 Task: Look for space in Noda, Japan from 12th  July, 2023 to 15th July, 2023 for 3 adults in price range Rs.12000 to Rs.16000. Place can be entire place with 2 bedrooms having 3 beds and 1 bathroom. Property type can be house, flat, guest house. Booking option can be shelf check-in. Required host language is English.
Action: Mouse moved to (461, 103)
Screenshot: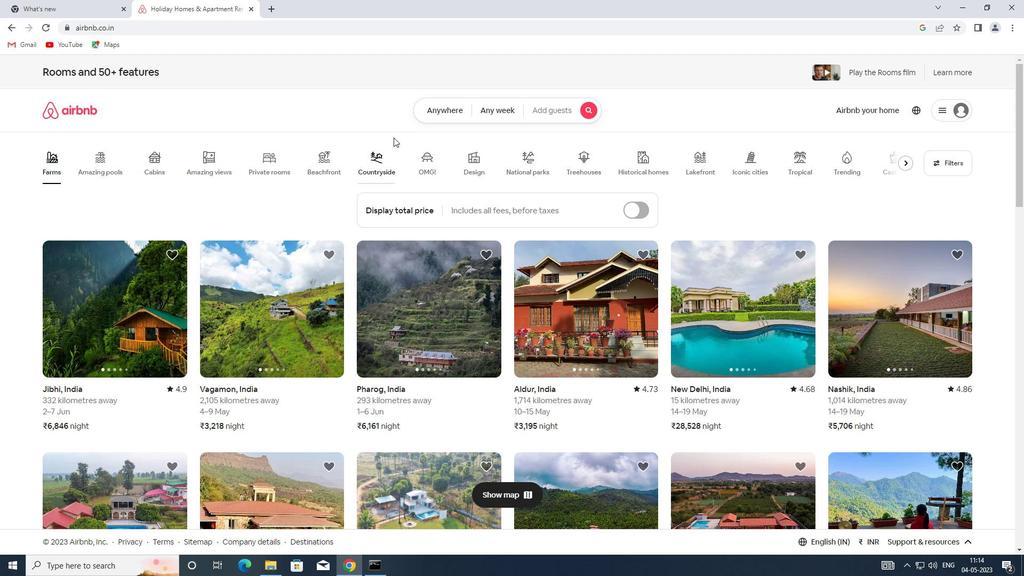 
Action: Mouse pressed left at (461, 103)
Screenshot: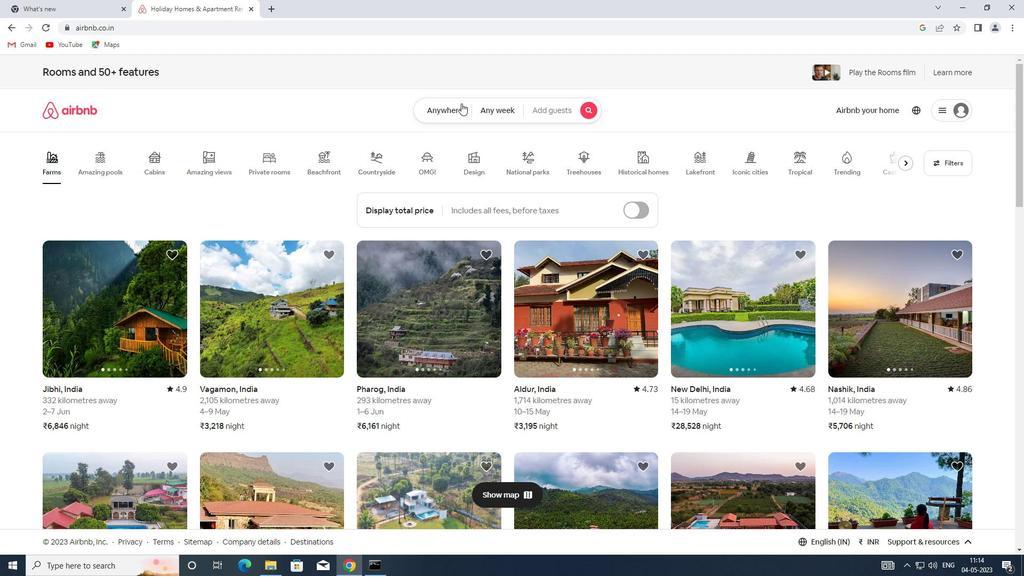 
Action: Mouse moved to (412, 153)
Screenshot: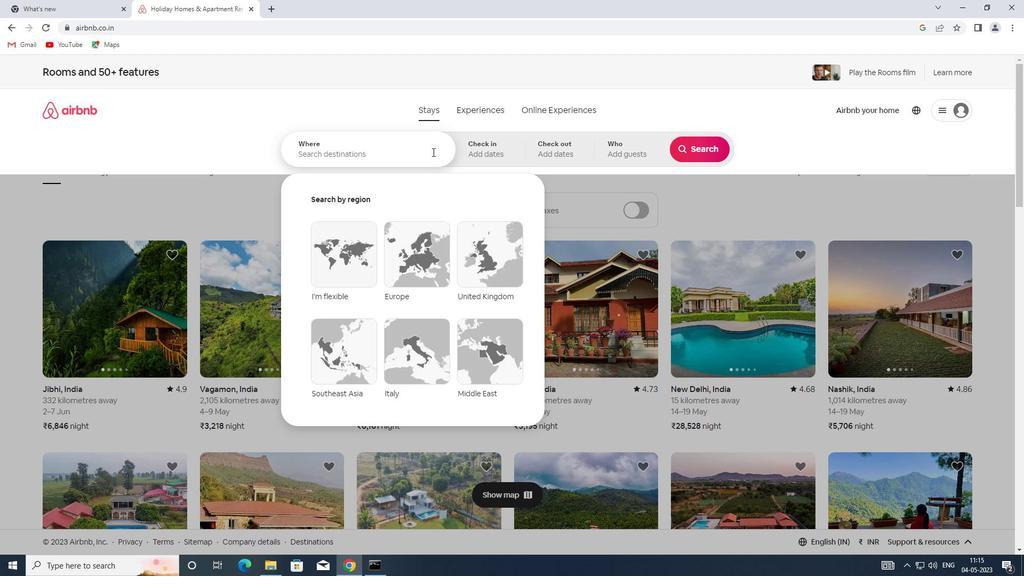 
Action: Mouse pressed left at (412, 153)
Screenshot: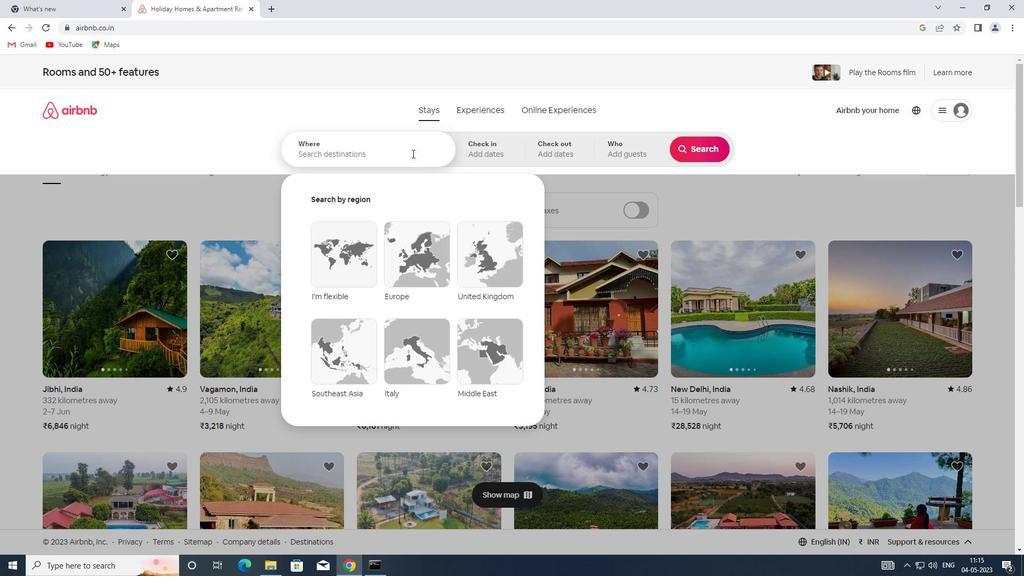 
Action: Key pressed <Key.shift><Key.shift>NODA,<Key.shift>K<Key.backspace><Key.shift>JAPAN
Screenshot: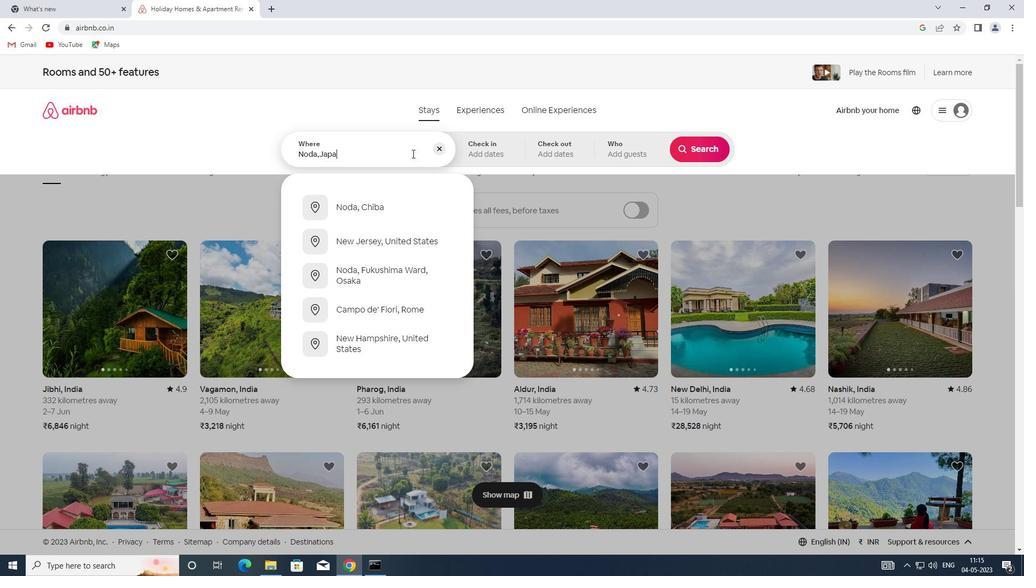 
Action: Mouse moved to (490, 147)
Screenshot: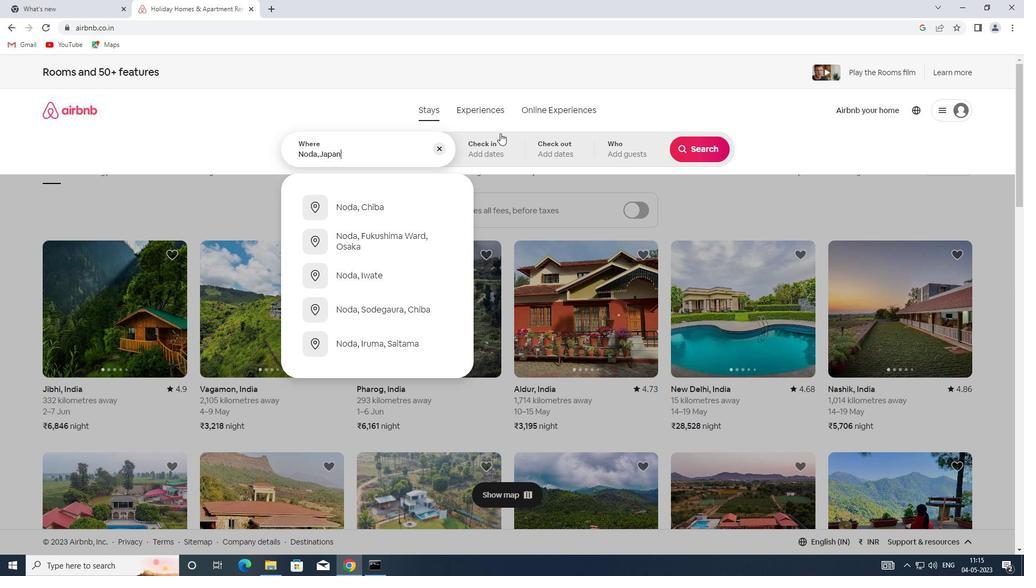 
Action: Mouse pressed left at (490, 147)
Screenshot: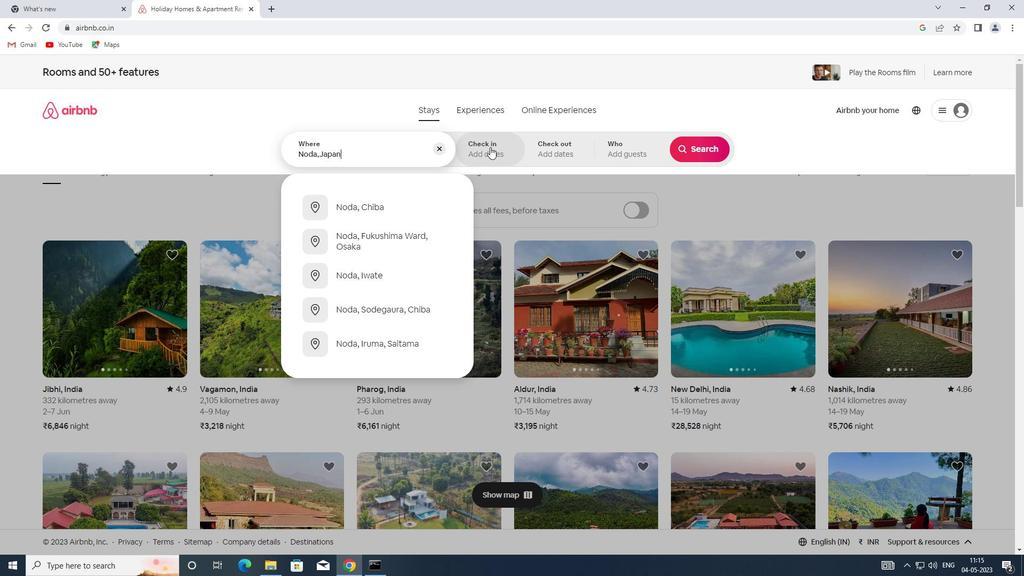 
Action: Mouse moved to (694, 228)
Screenshot: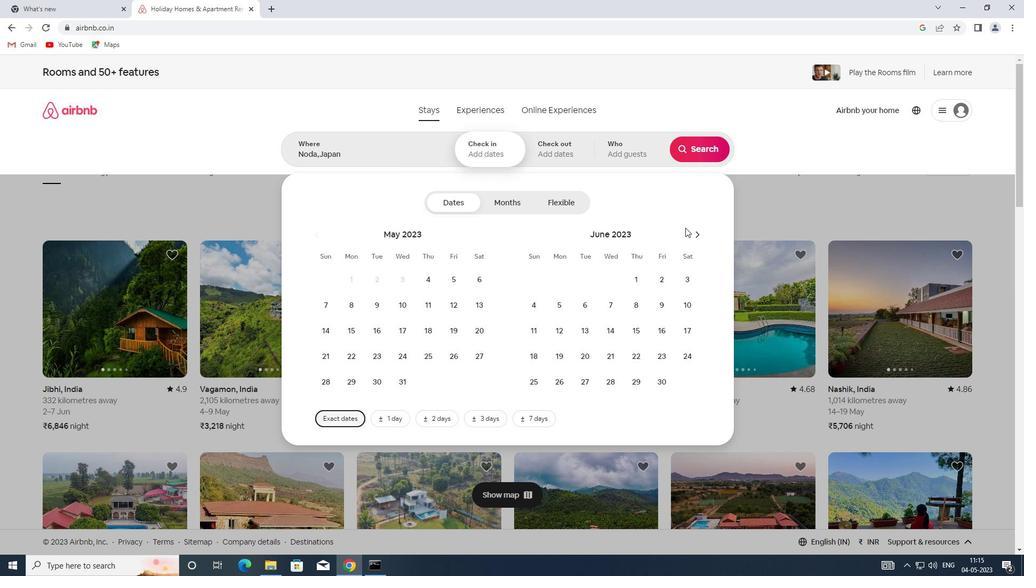 
Action: Mouse pressed left at (694, 228)
Screenshot: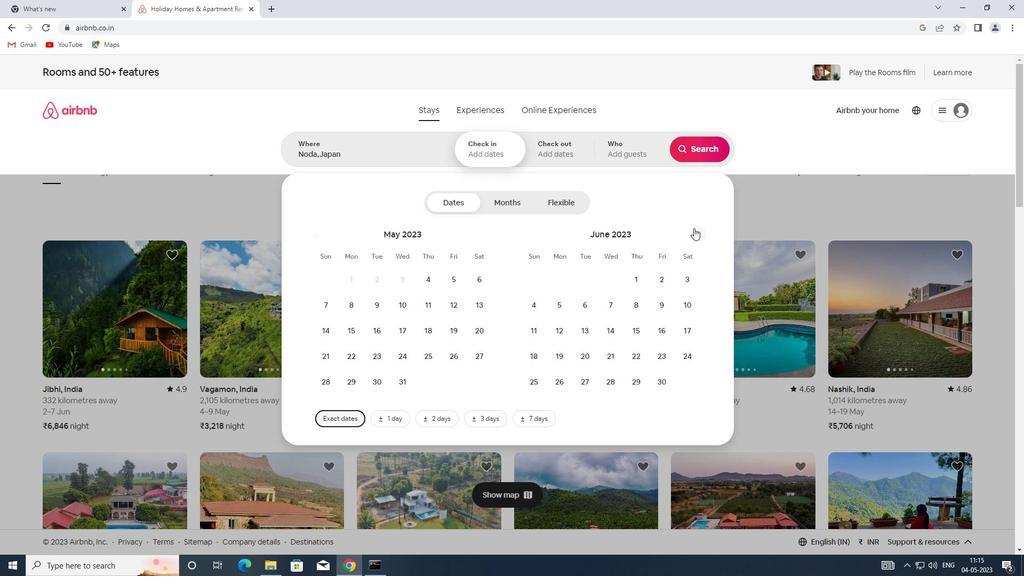 
Action: Mouse moved to (613, 324)
Screenshot: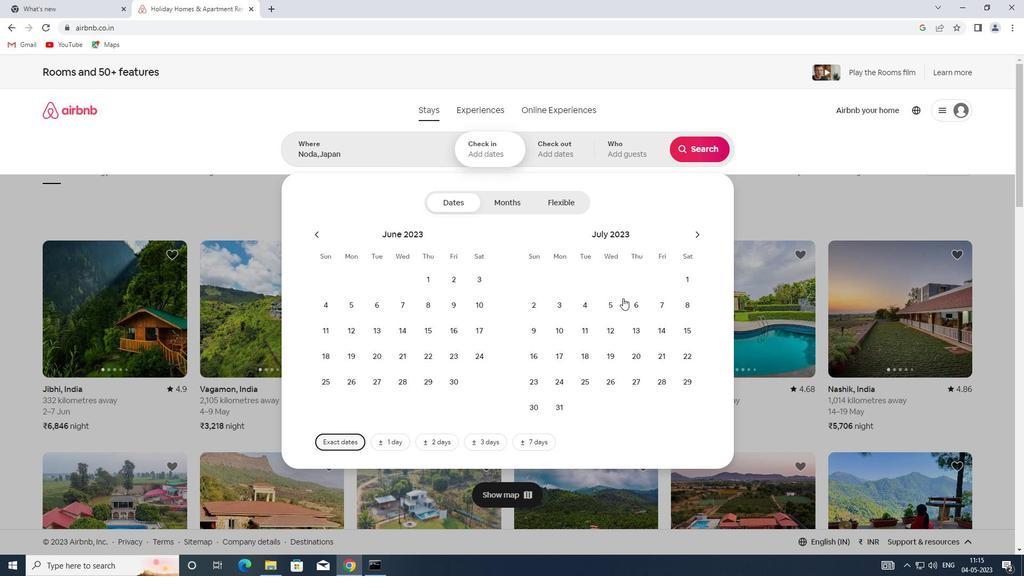 
Action: Mouse pressed left at (613, 324)
Screenshot: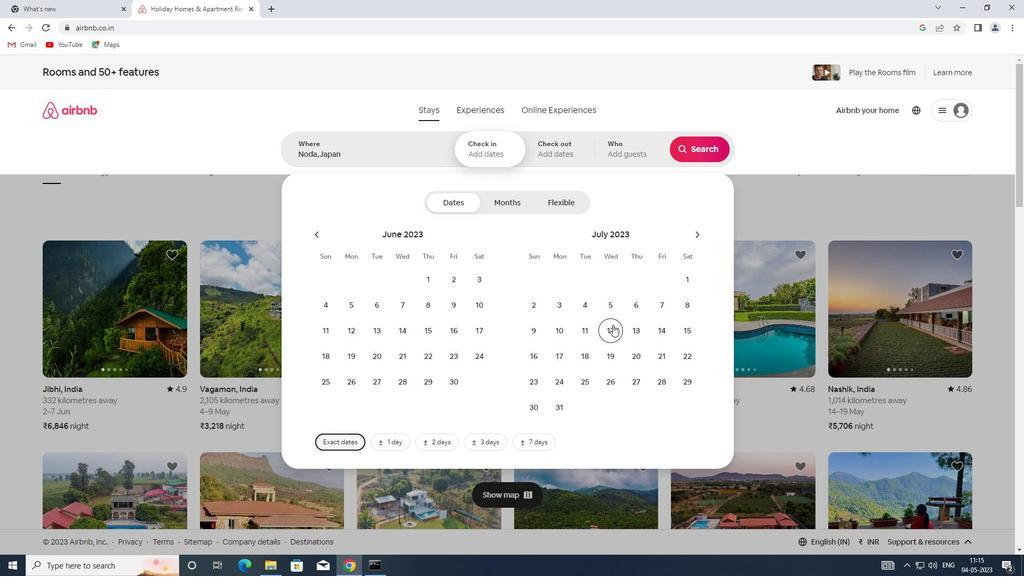 
Action: Mouse moved to (695, 333)
Screenshot: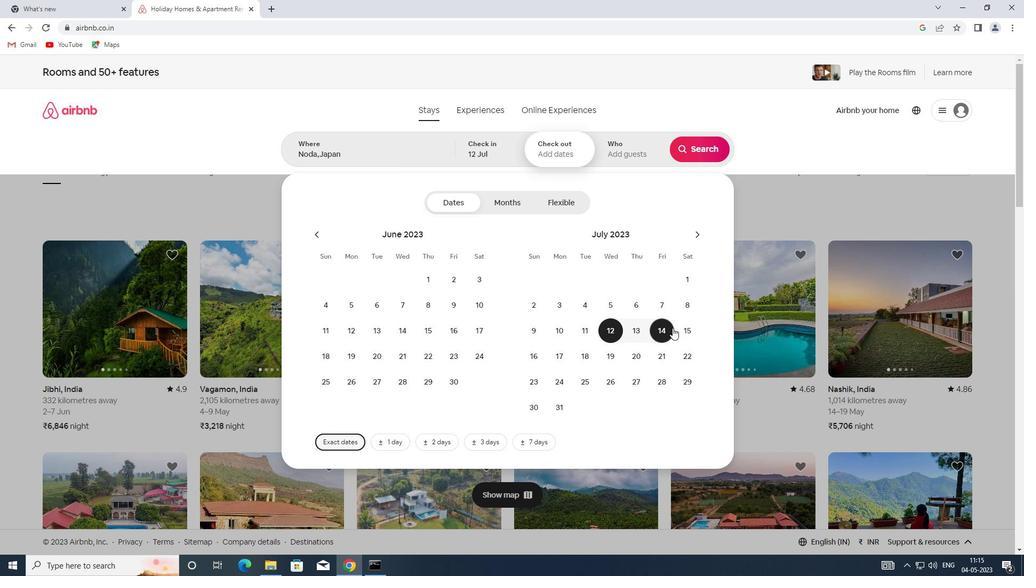 
Action: Mouse pressed left at (695, 333)
Screenshot: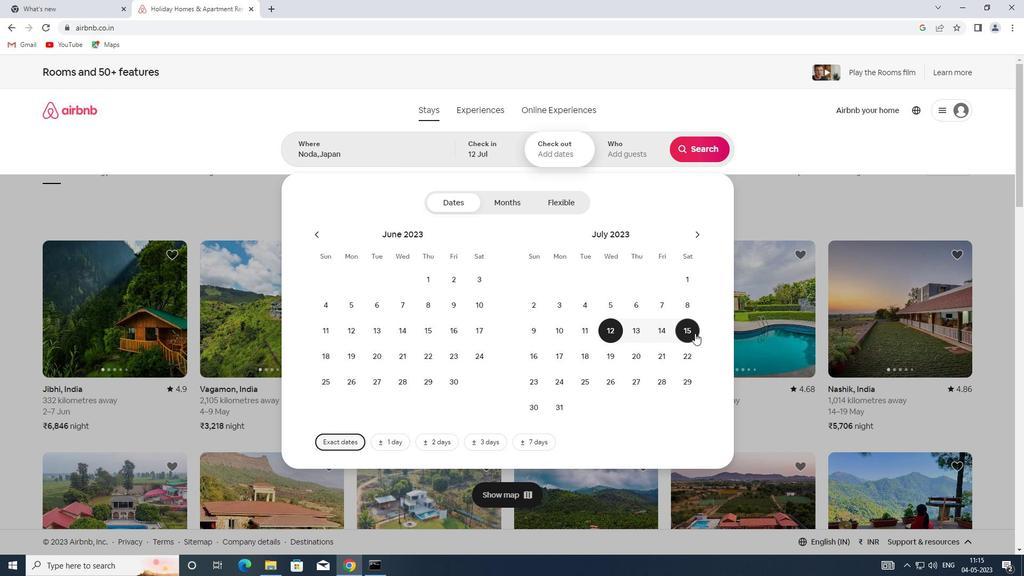 
Action: Mouse moved to (637, 152)
Screenshot: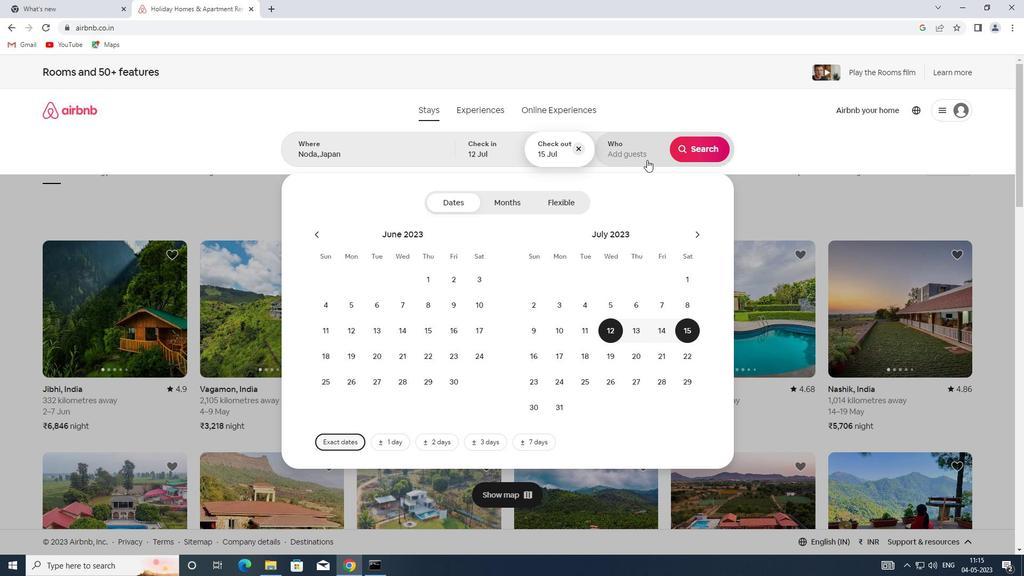 
Action: Mouse pressed left at (637, 152)
Screenshot: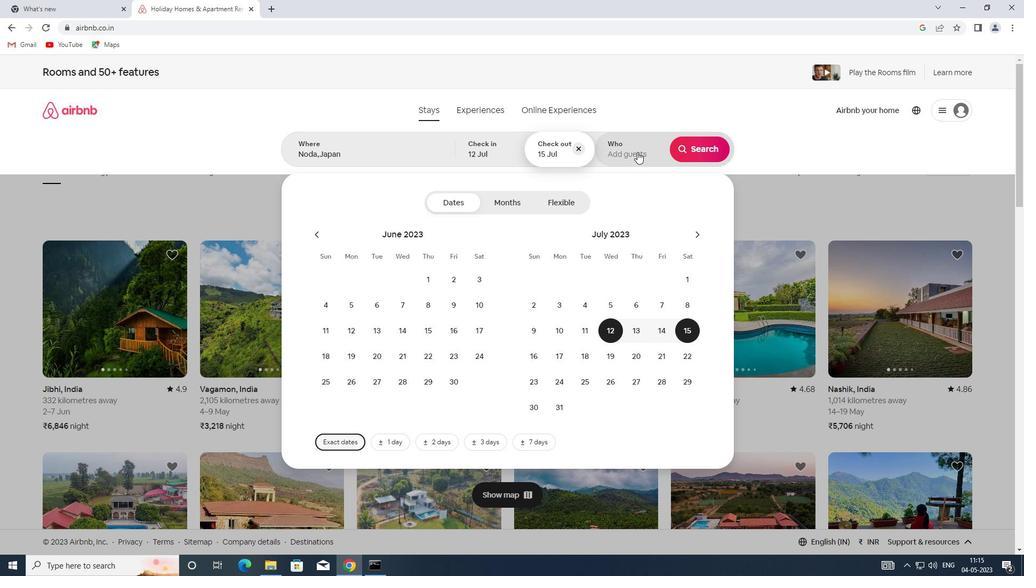 
Action: Mouse moved to (702, 205)
Screenshot: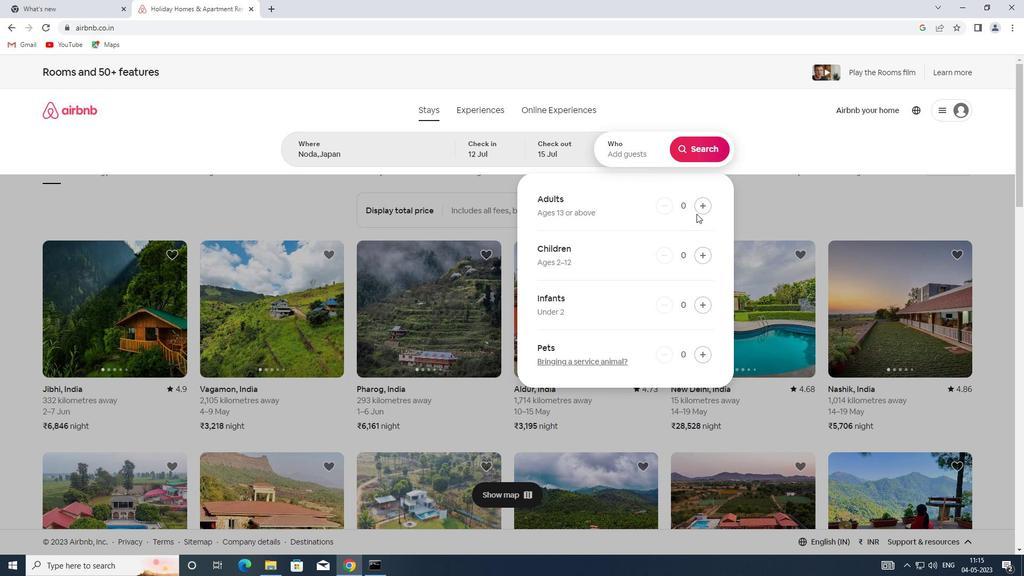 
Action: Mouse pressed left at (702, 205)
Screenshot: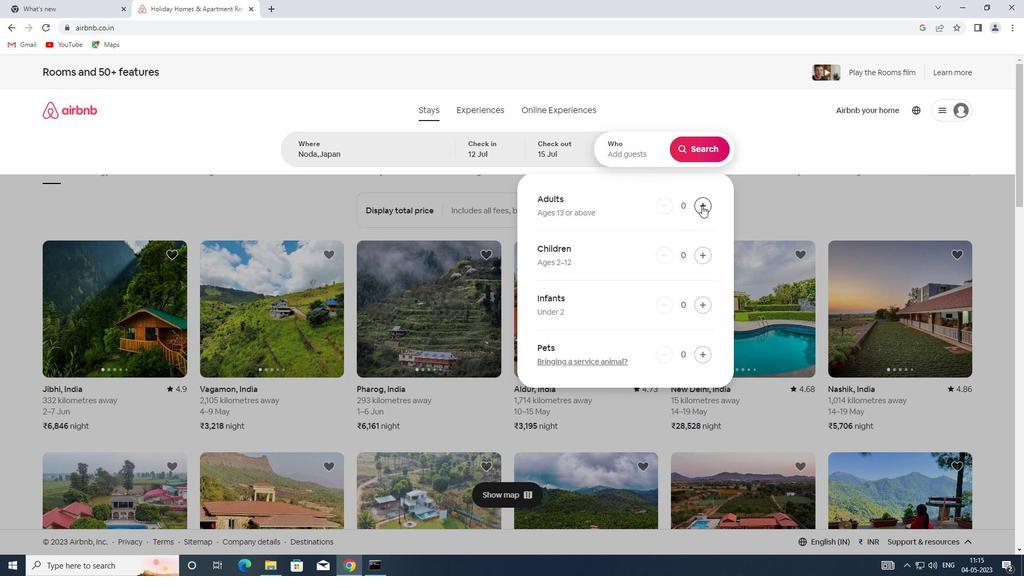 
Action: Mouse pressed left at (702, 205)
Screenshot: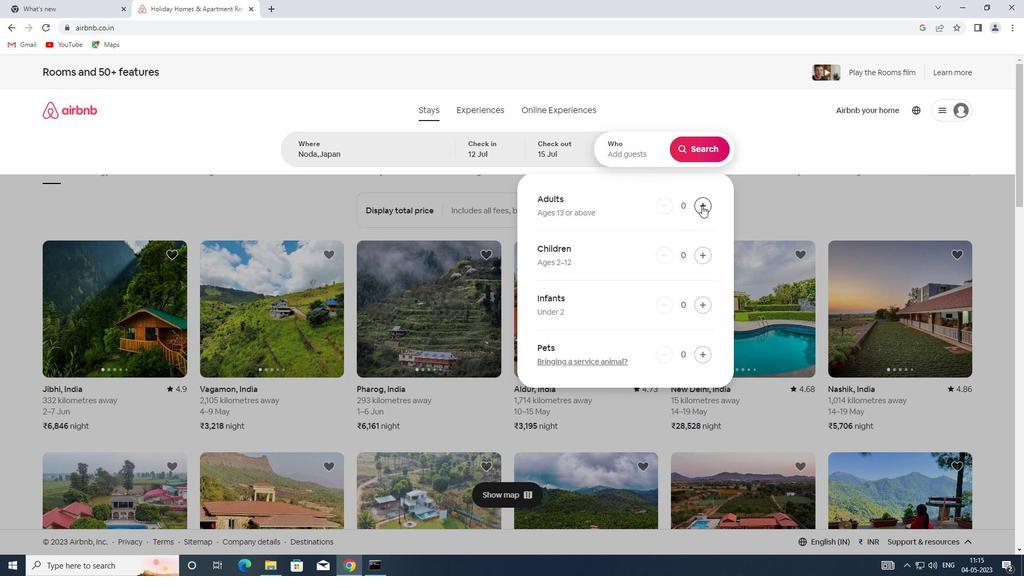 
Action: Mouse pressed left at (702, 205)
Screenshot: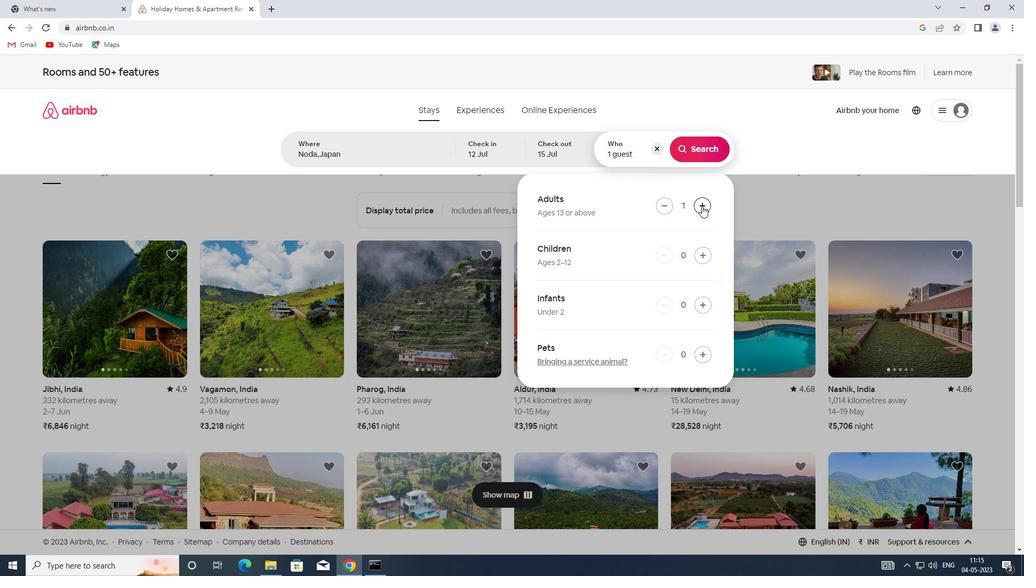 
Action: Mouse moved to (704, 148)
Screenshot: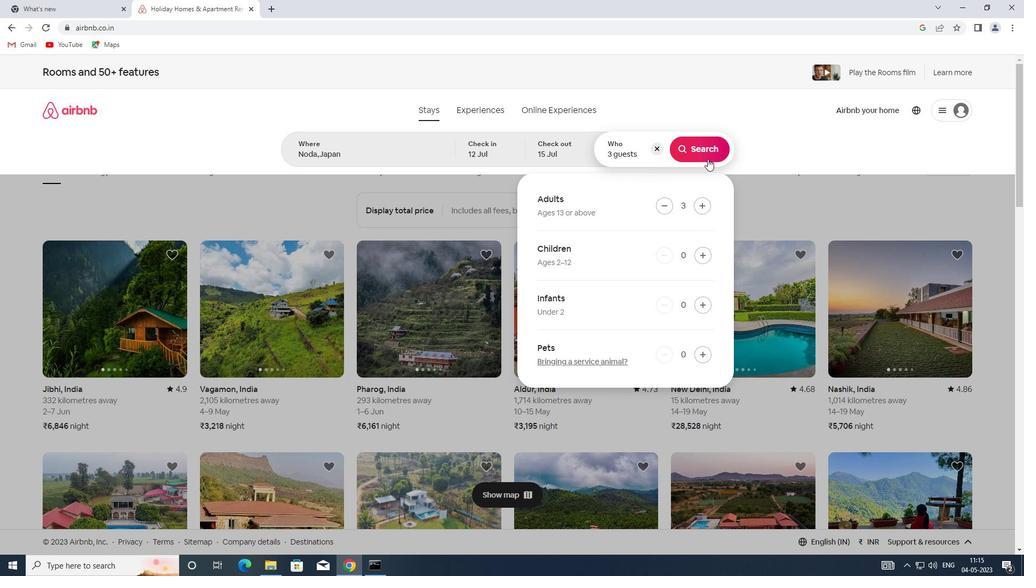 
Action: Mouse pressed left at (704, 148)
Screenshot: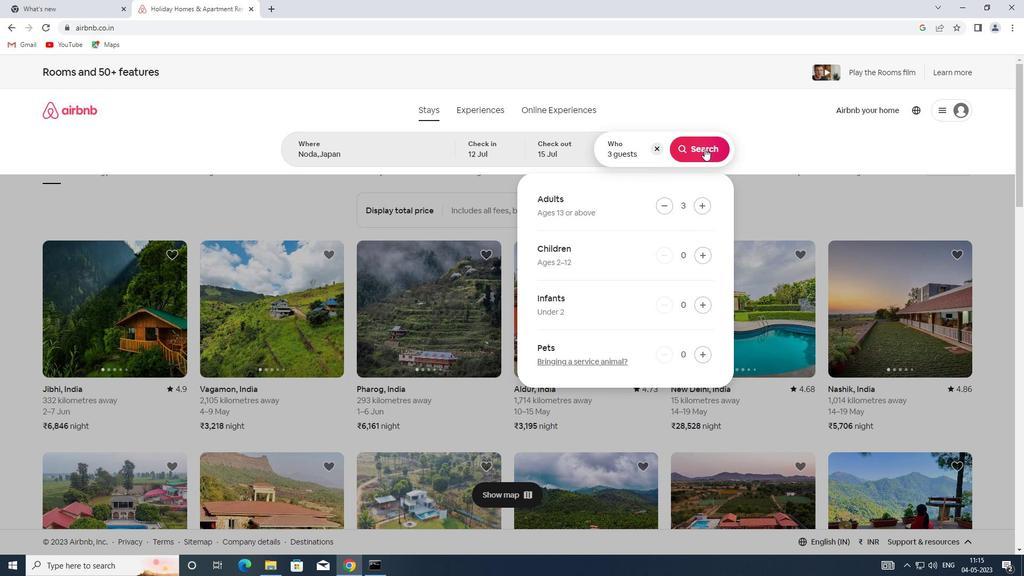 
Action: Mouse moved to (969, 123)
Screenshot: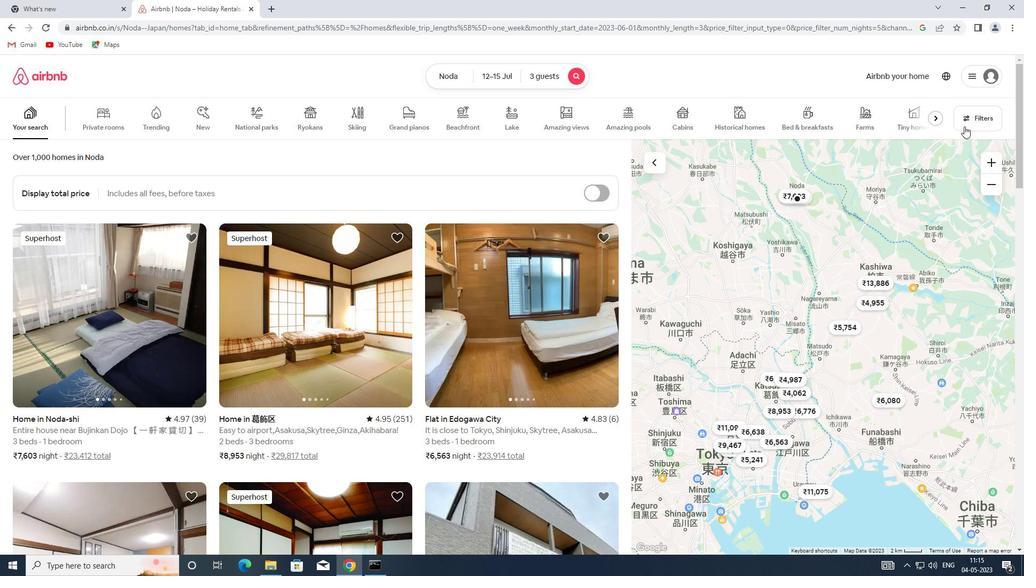 
Action: Mouse pressed left at (969, 123)
Screenshot: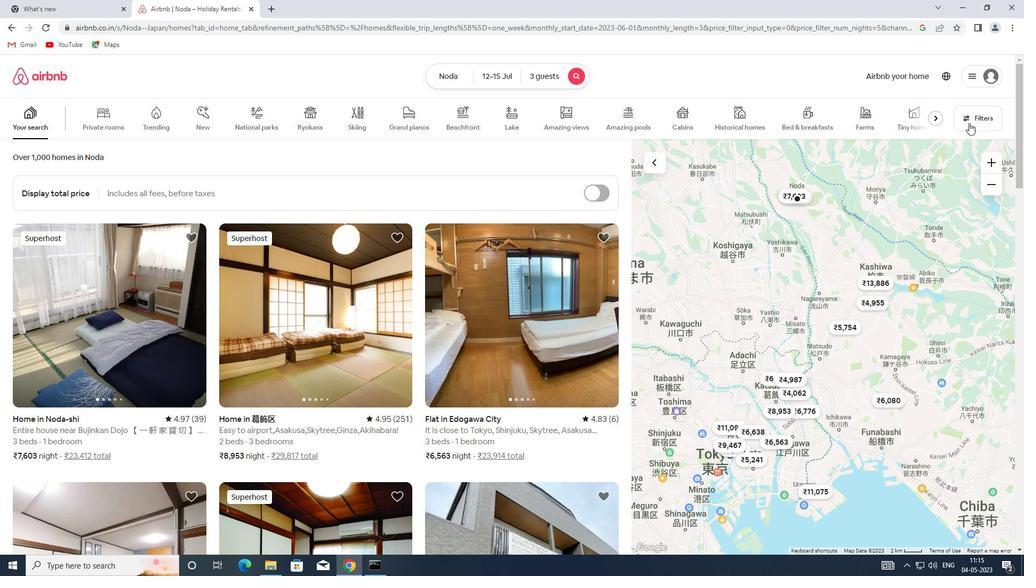 
Action: Mouse moved to (381, 255)
Screenshot: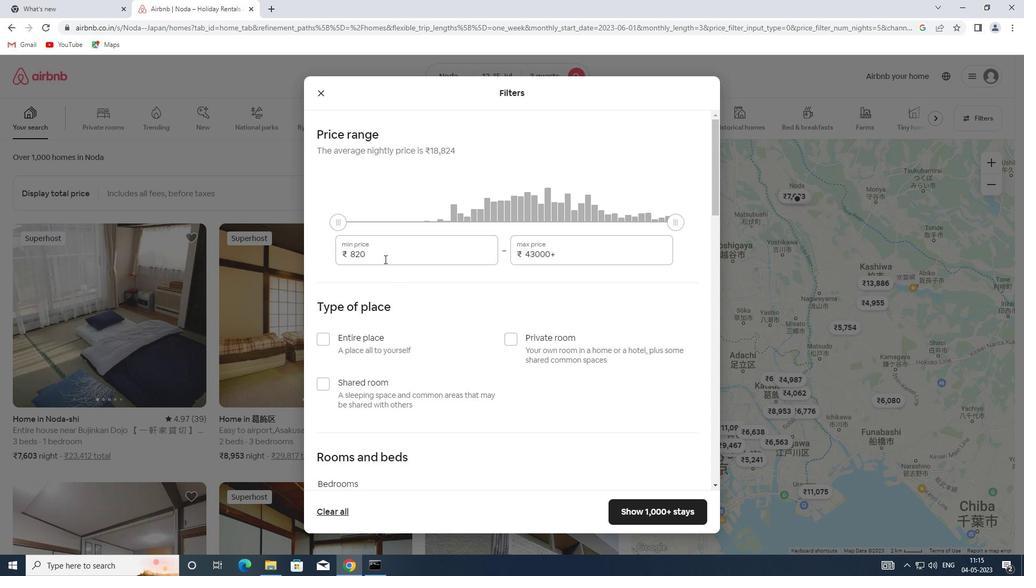 
Action: Mouse pressed left at (381, 255)
Screenshot: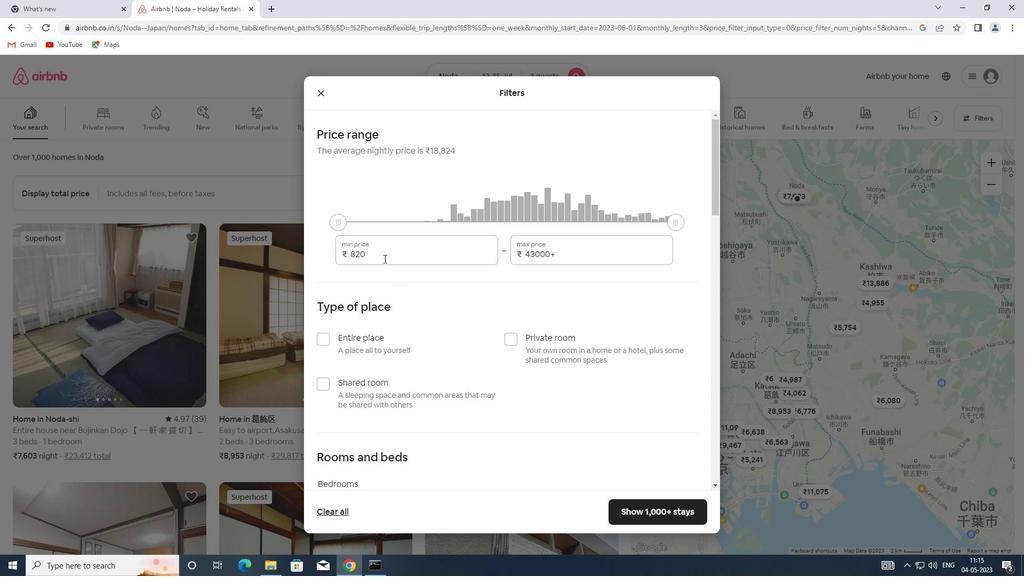 
Action: Mouse moved to (326, 254)
Screenshot: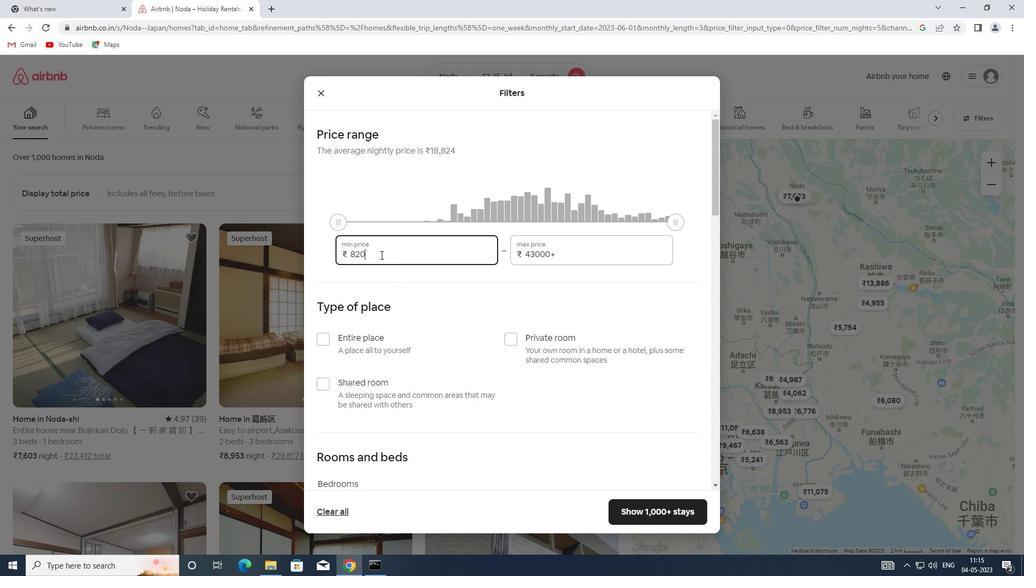 
Action: Key pressed 12000
Screenshot: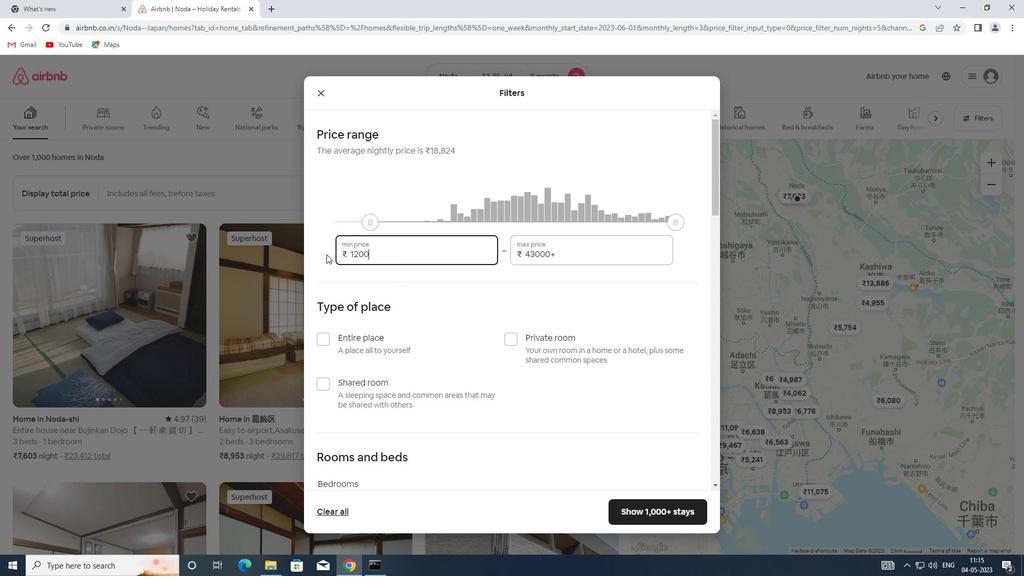 
Action: Mouse moved to (559, 252)
Screenshot: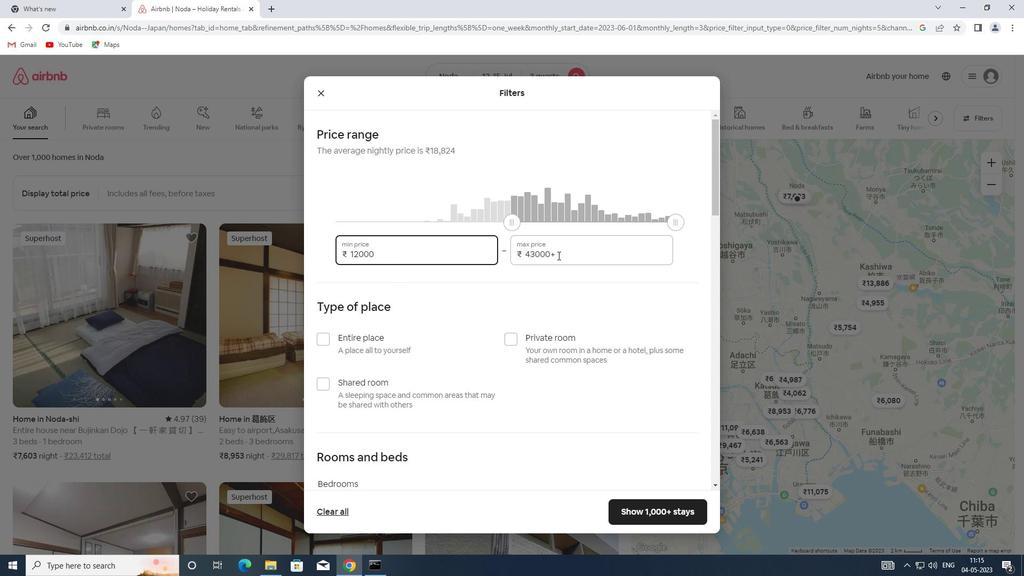 
Action: Mouse pressed left at (559, 252)
Screenshot: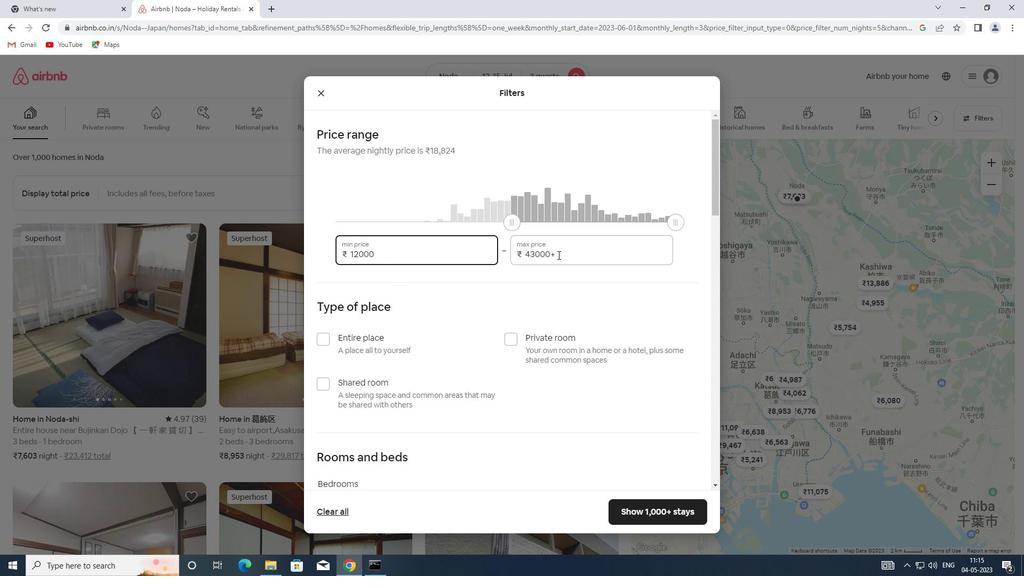 
Action: Mouse moved to (493, 252)
Screenshot: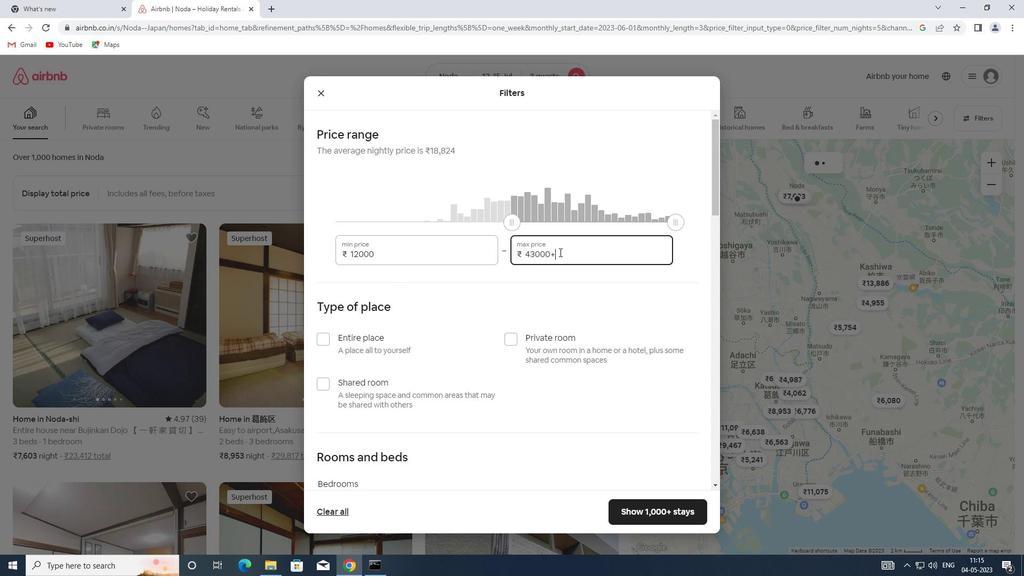 
Action: Key pressed 16000
Screenshot: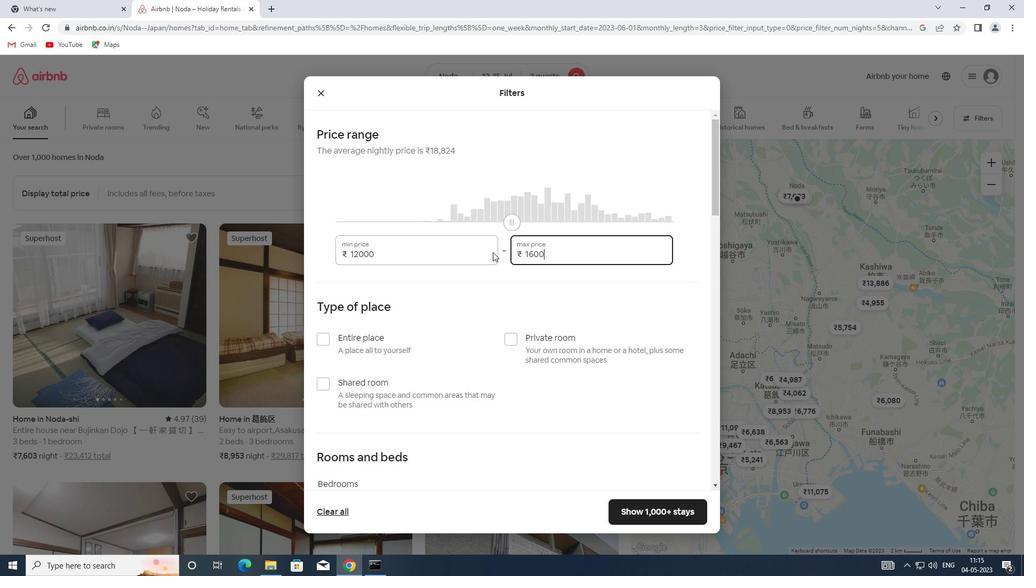 
Action: Mouse moved to (340, 345)
Screenshot: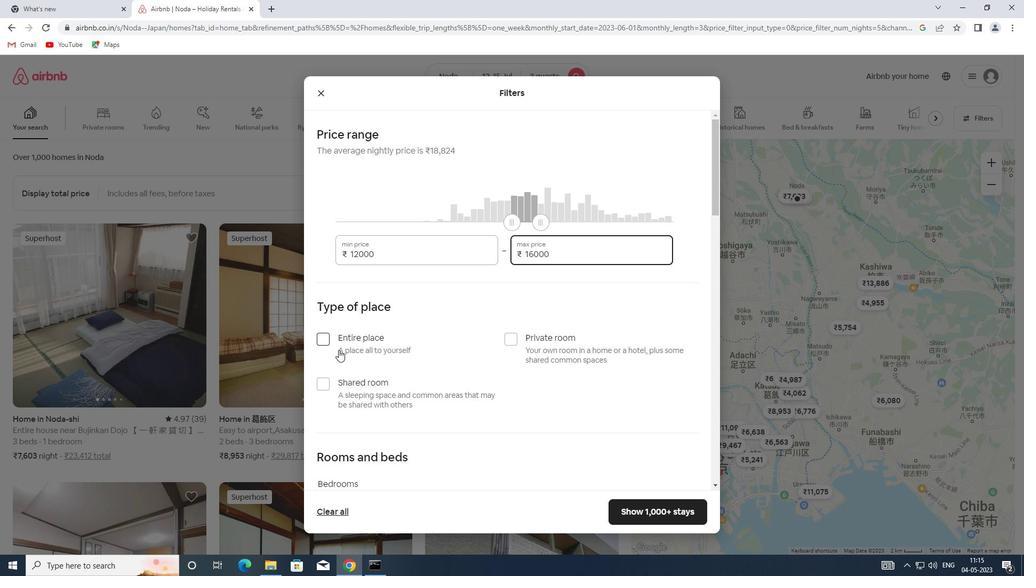 
Action: Mouse pressed left at (340, 345)
Screenshot: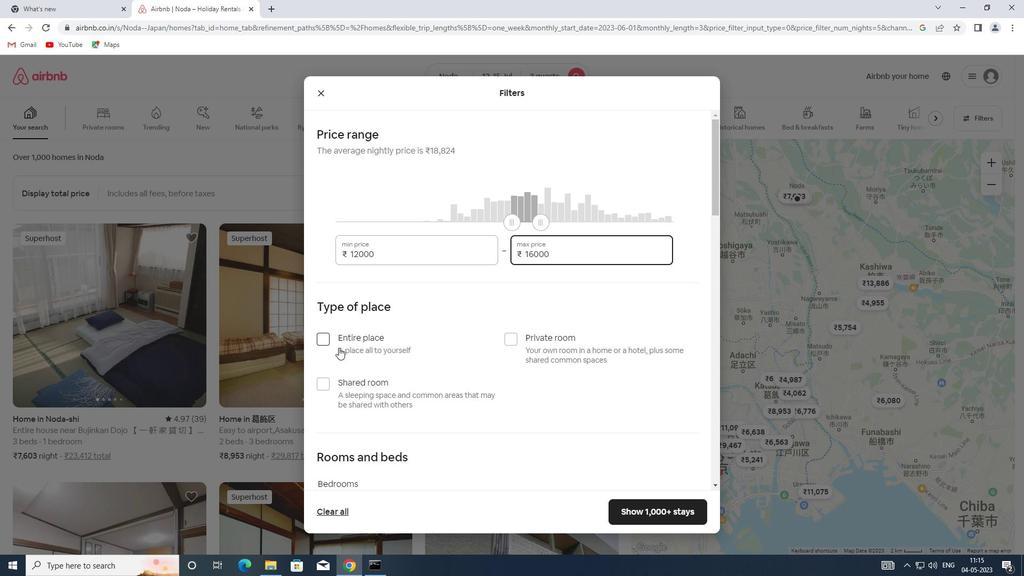 
Action: Mouse moved to (340, 345)
Screenshot: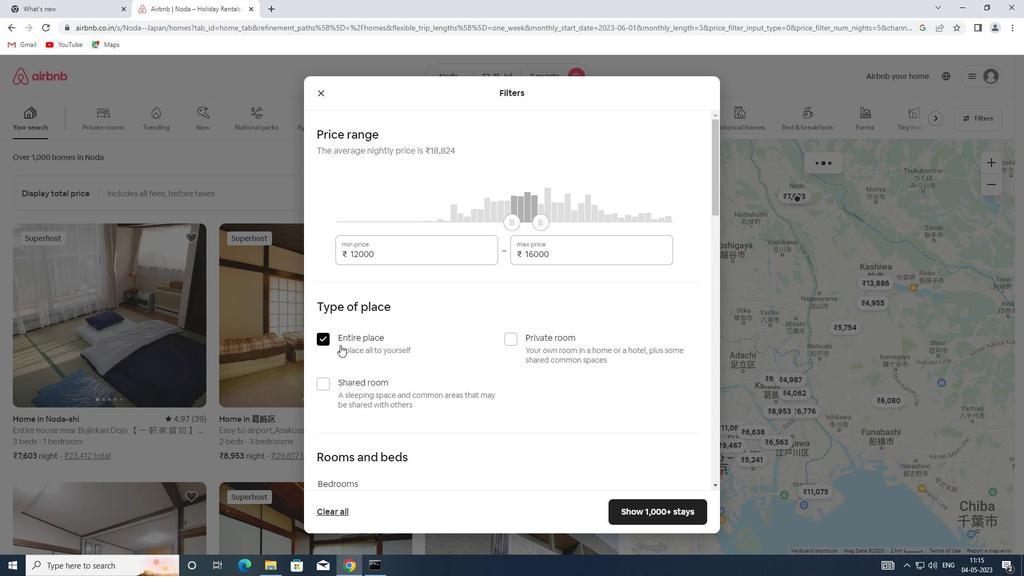 
Action: Mouse scrolled (340, 344) with delta (0, 0)
Screenshot: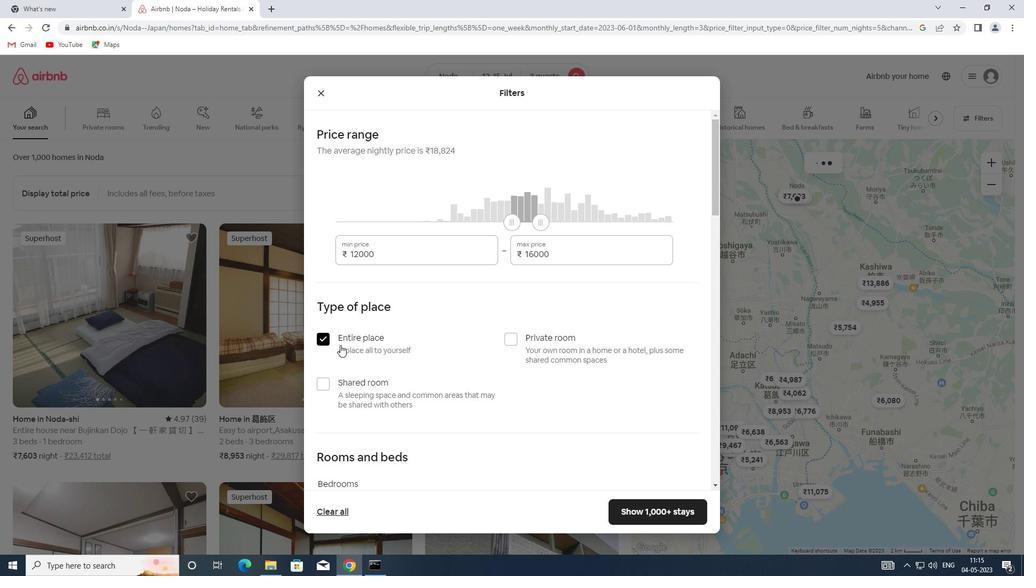 
Action: Mouse scrolled (340, 344) with delta (0, 0)
Screenshot: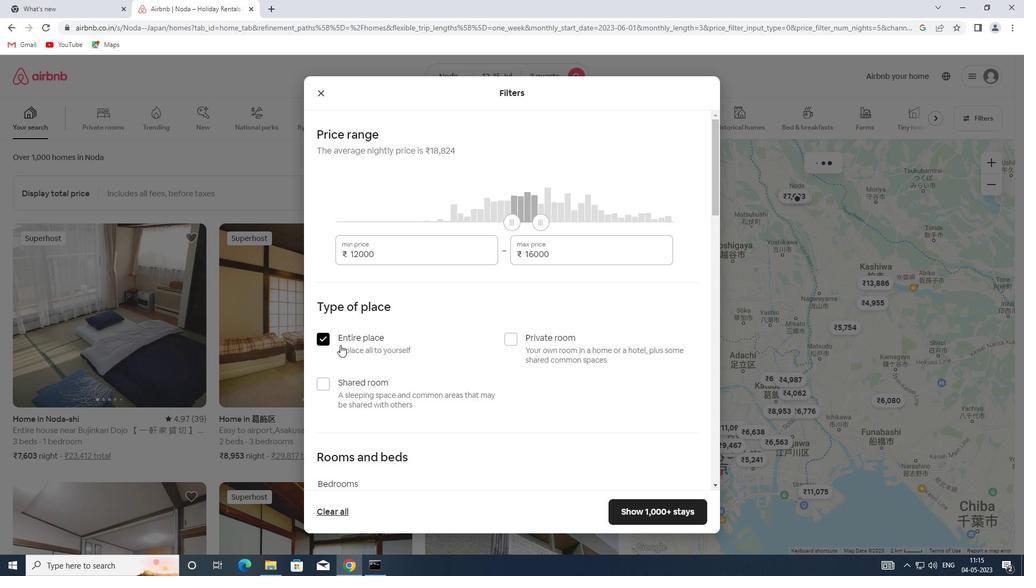 
Action: Mouse scrolled (340, 344) with delta (0, 0)
Screenshot: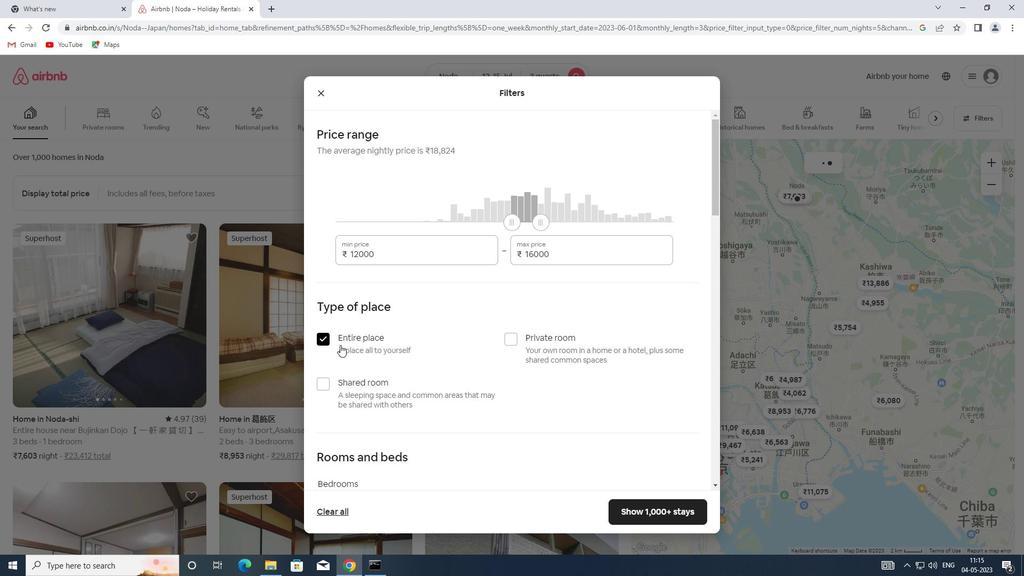 
Action: Mouse scrolled (340, 344) with delta (0, 0)
Screenshot: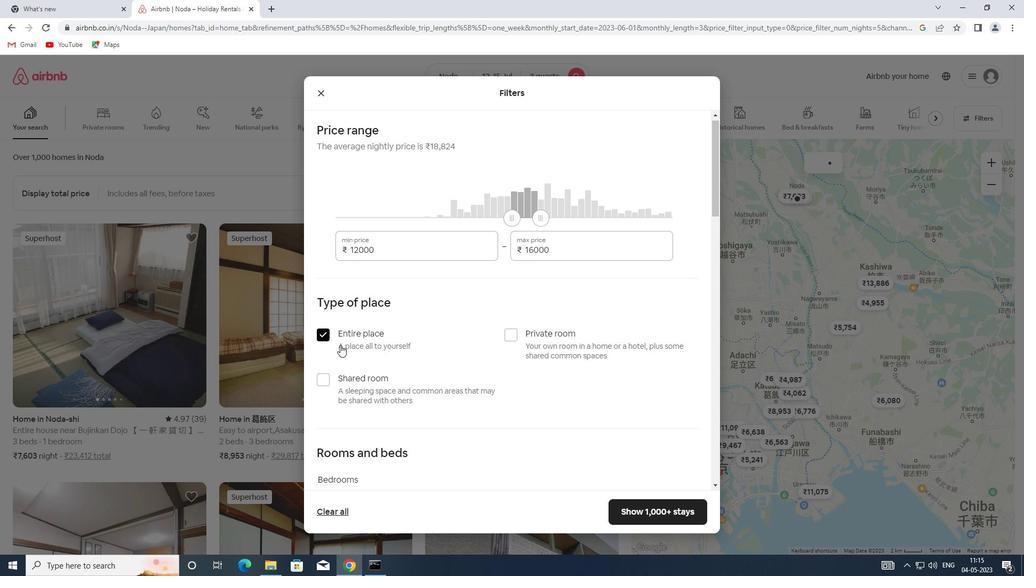 
Action: Mouse scrolled (340, 344) with delta (0, 0)
Screenshot: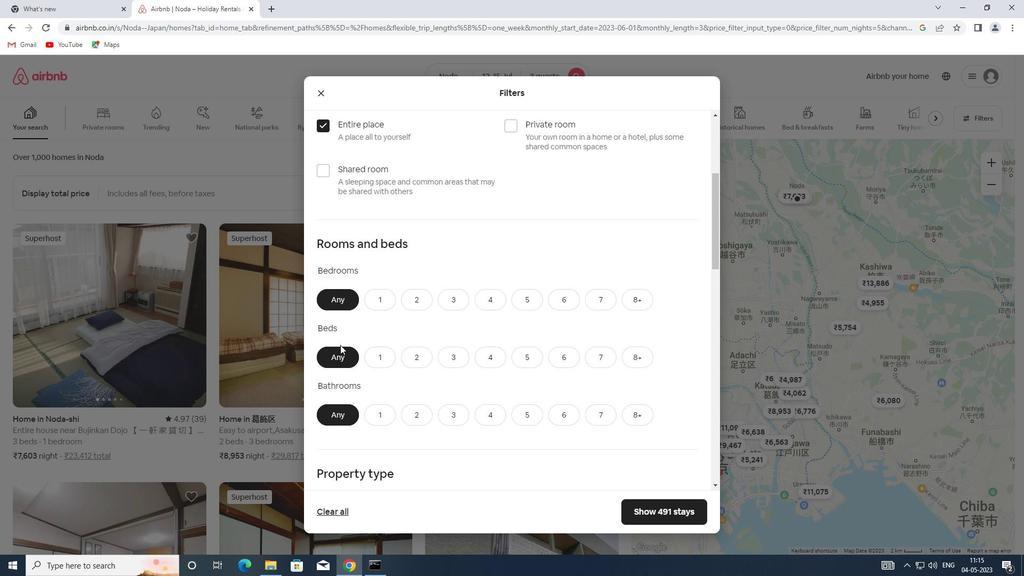 
Action: Mouse scrolled (340, 344) with delta (0, 0)
Screenshot: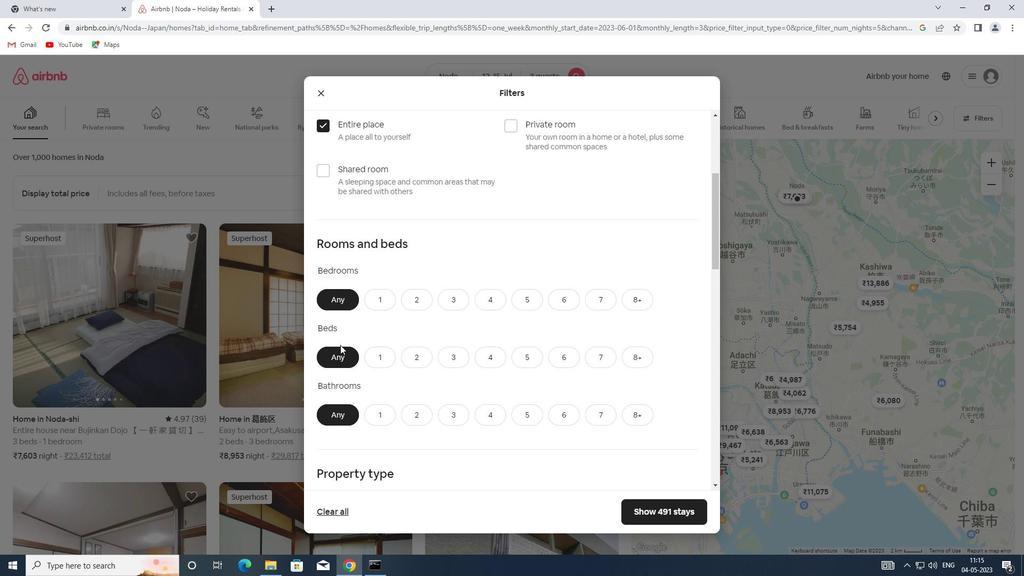 
Action: Mouse moved to (420, 193)
Screenshot: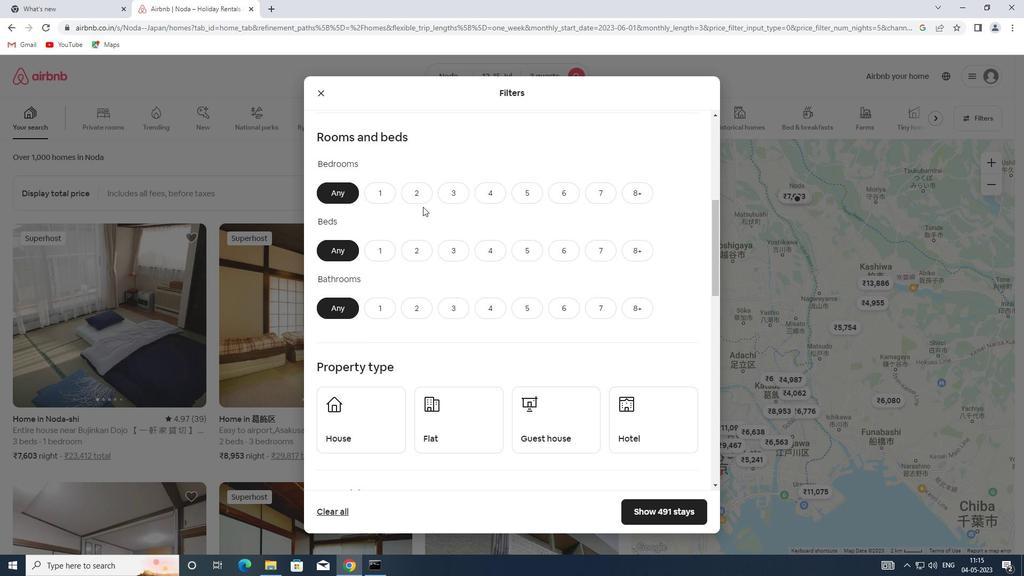 
Action: Mouse pressed left at (420, 193)
Screenshot: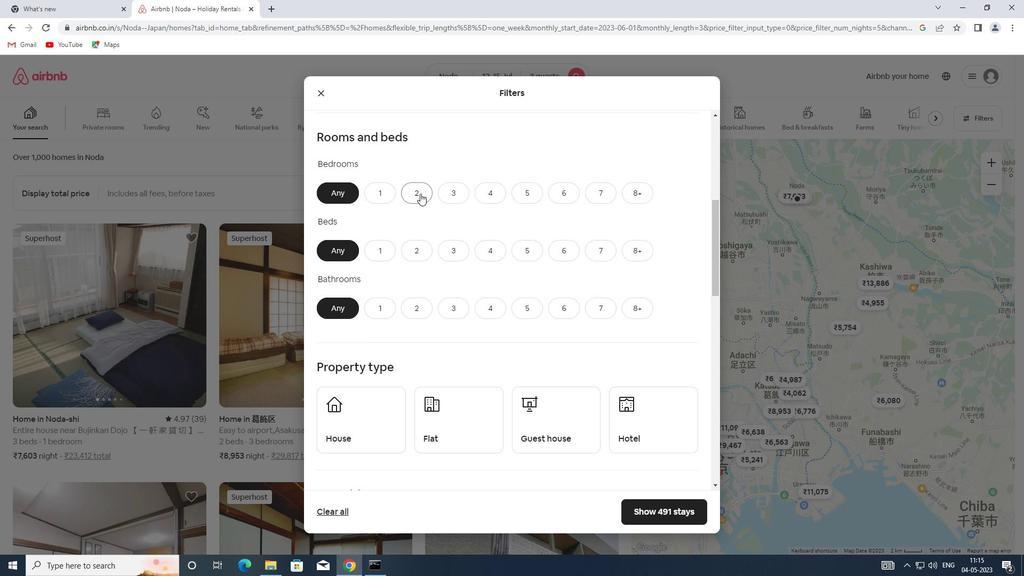 
Action: Mouse moved to (447, 254)
Screenshot: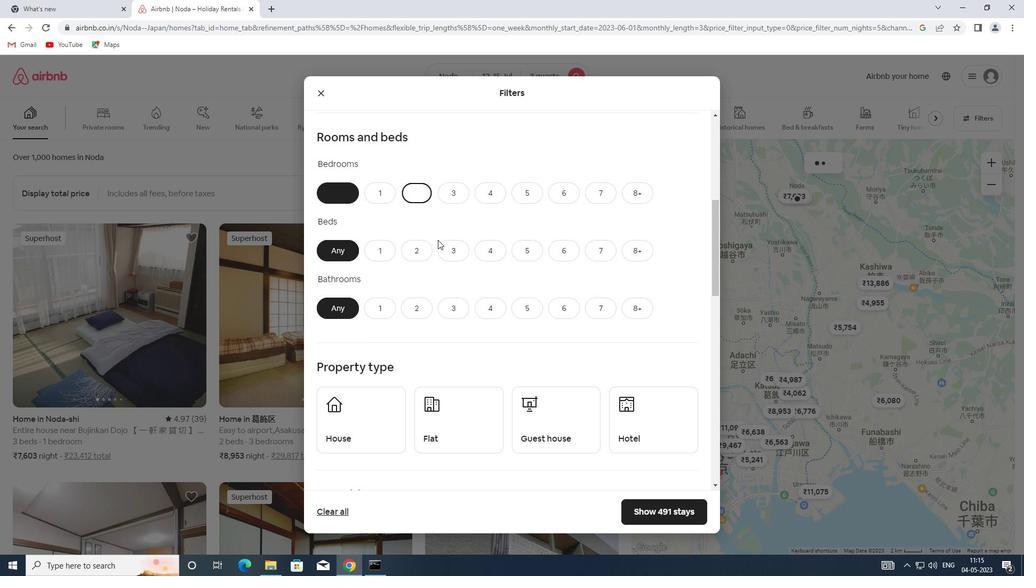 
Action: Mouse pressed left at (447, 254)
Screenshot: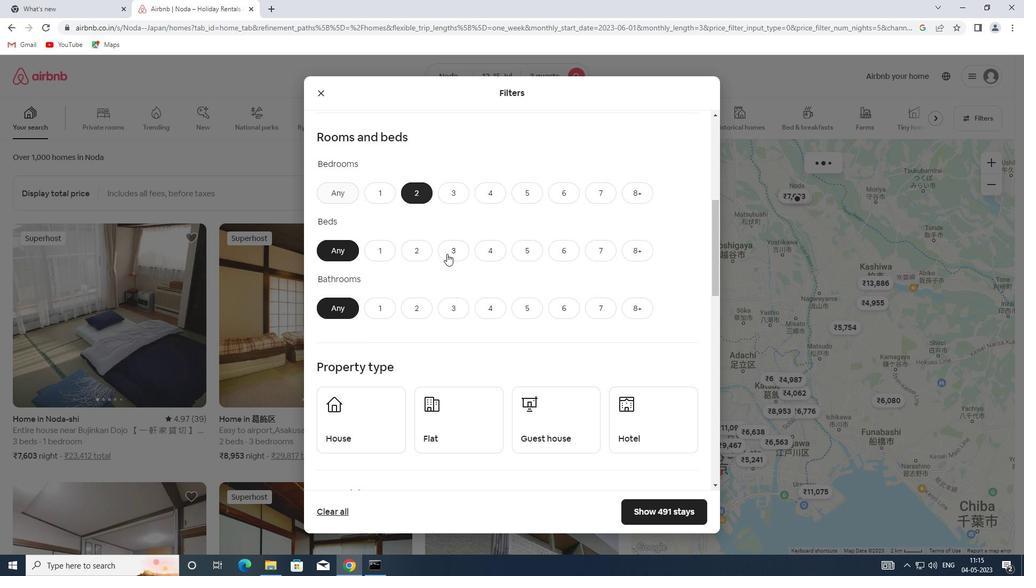 
Action: Mouse moved to (385, 311)
Screenshot: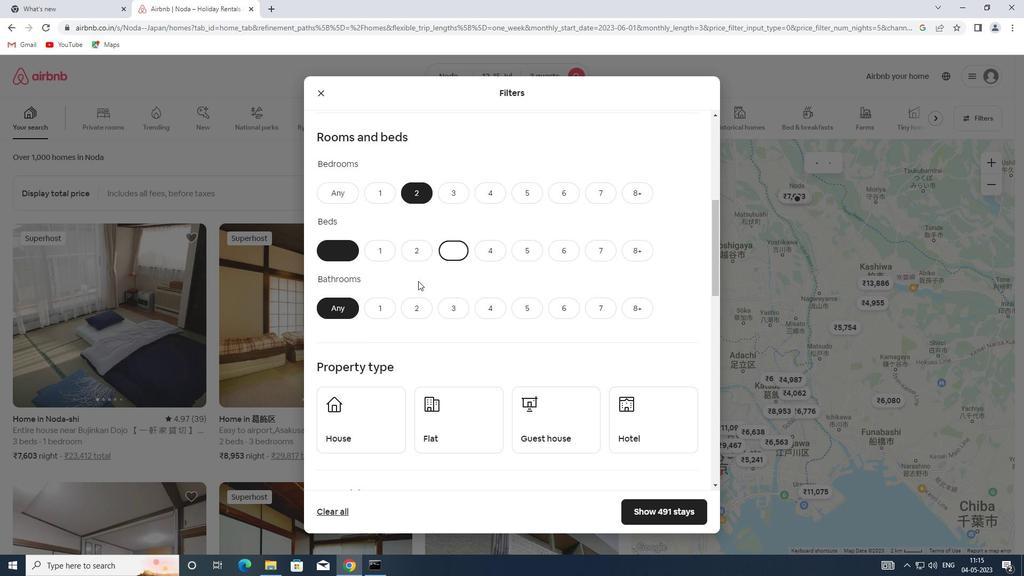 
Action: Mouse pressed left at (385, 311)
Screenshot: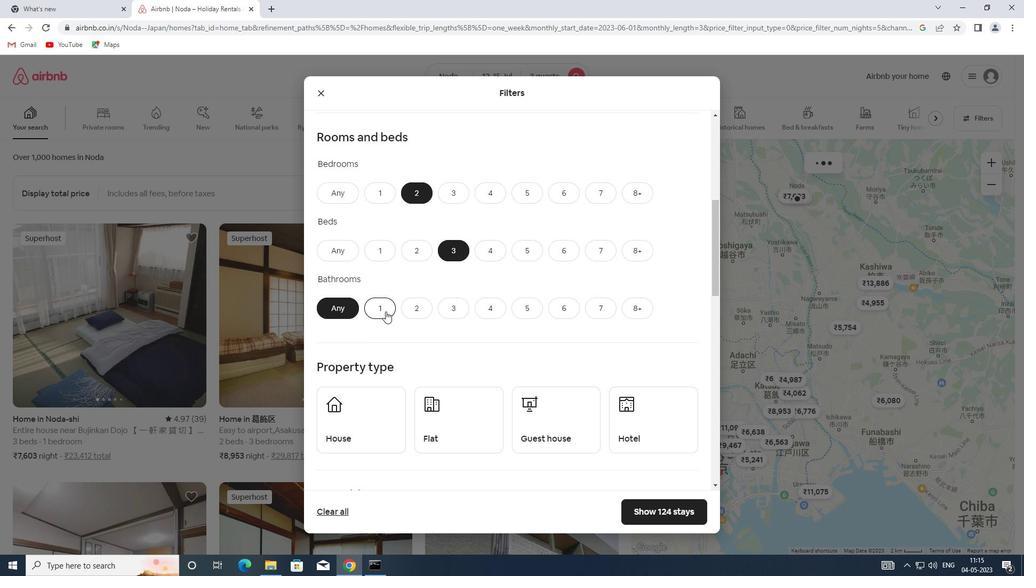 
Action: Mouse scrolled (385, 311) with delta (0, 0)
Screenshot: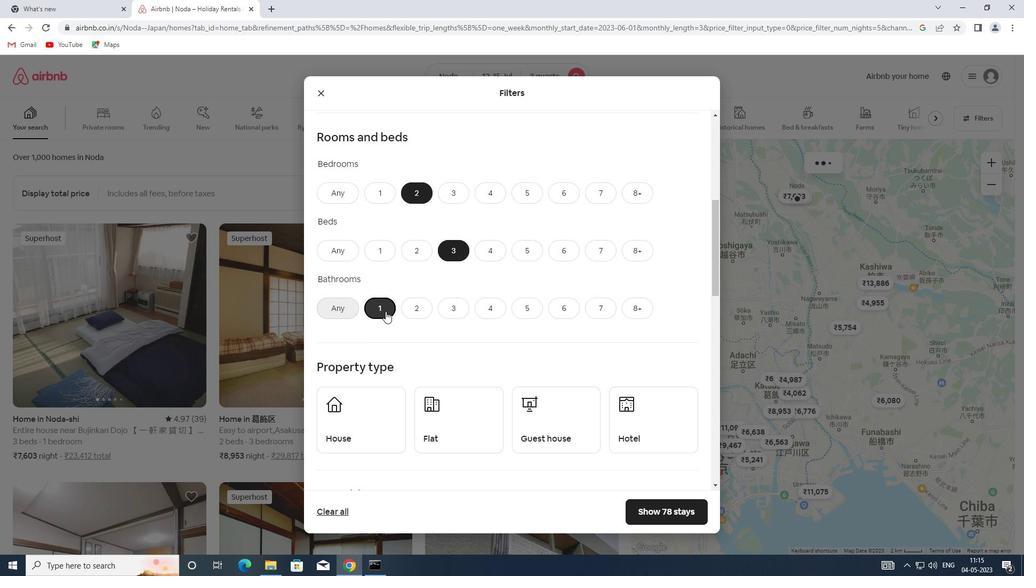 
Action: Mouse scrolled (385, 311) with delta (0, 0)
Screenshot: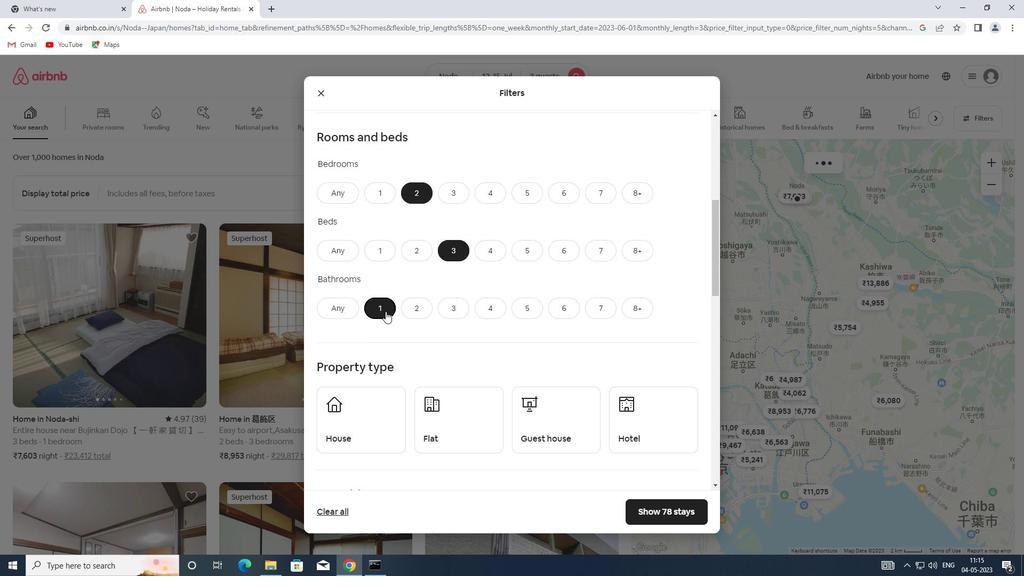 
Action: Mouse scrolled (385, 311) with delta (0, 0)
Screenshot: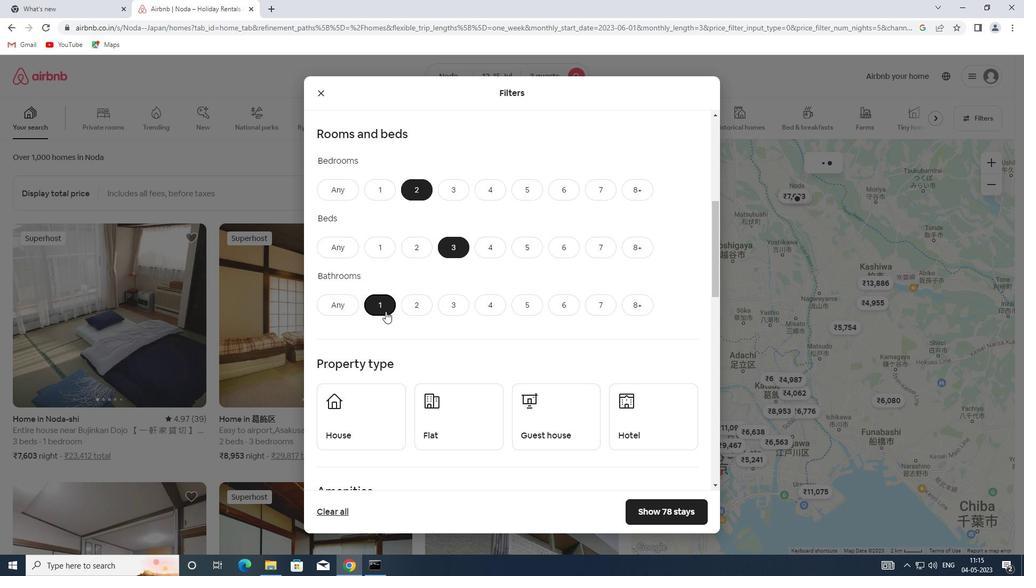 
Action: Mouse moved to (373, 283)
Screenshot: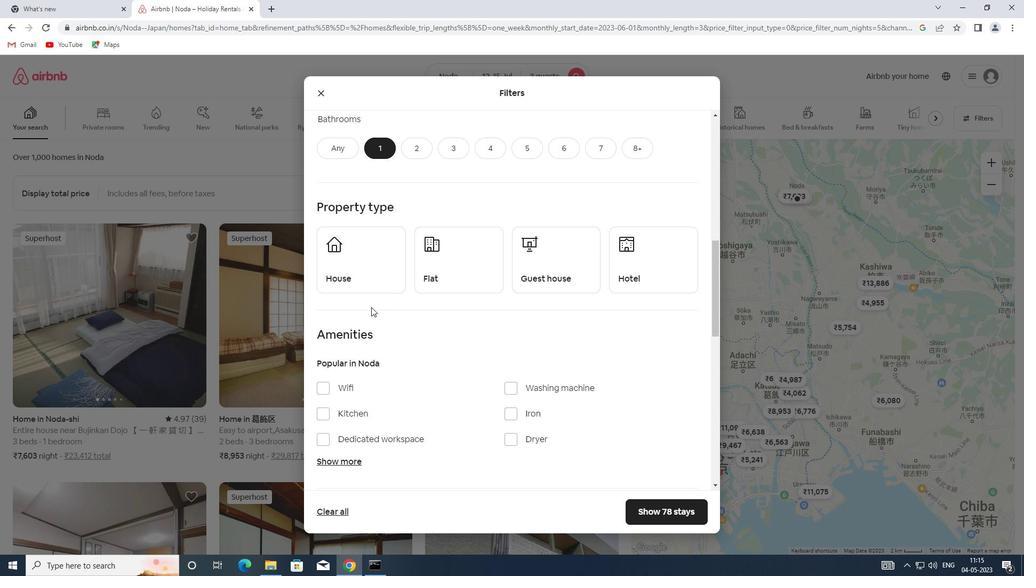
Action: Mouse pressed left at (373, 283)
Screenshot: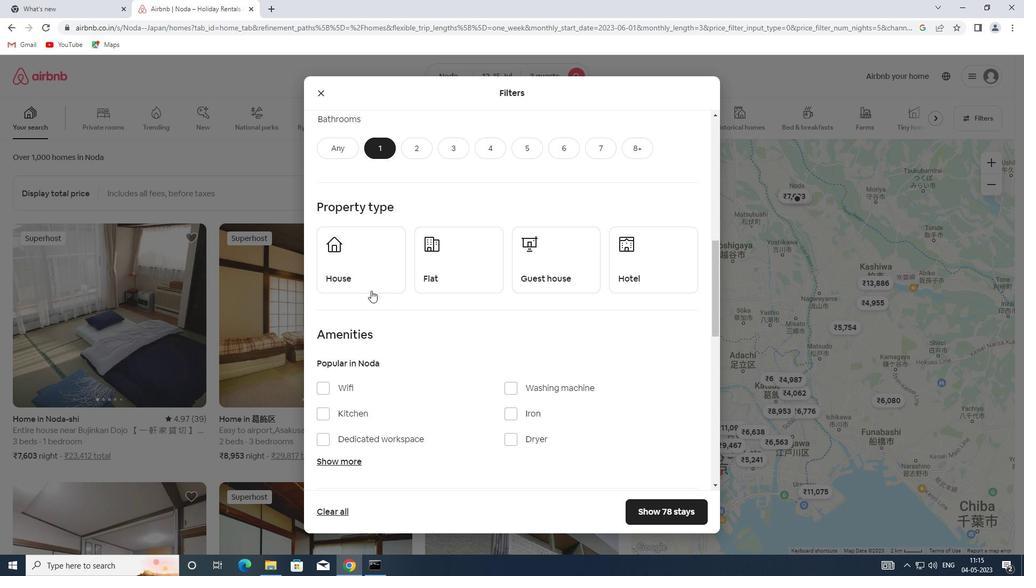 
Action: Mouse moved to (427, 281)
Screenshot: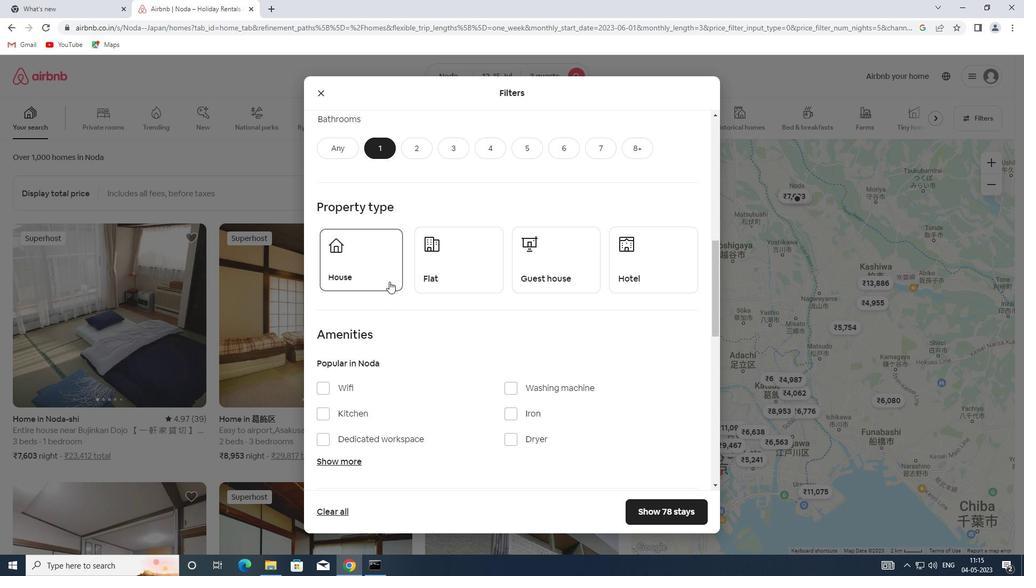 
Action: Mouse pressed left at (427, 281)
Screenshot: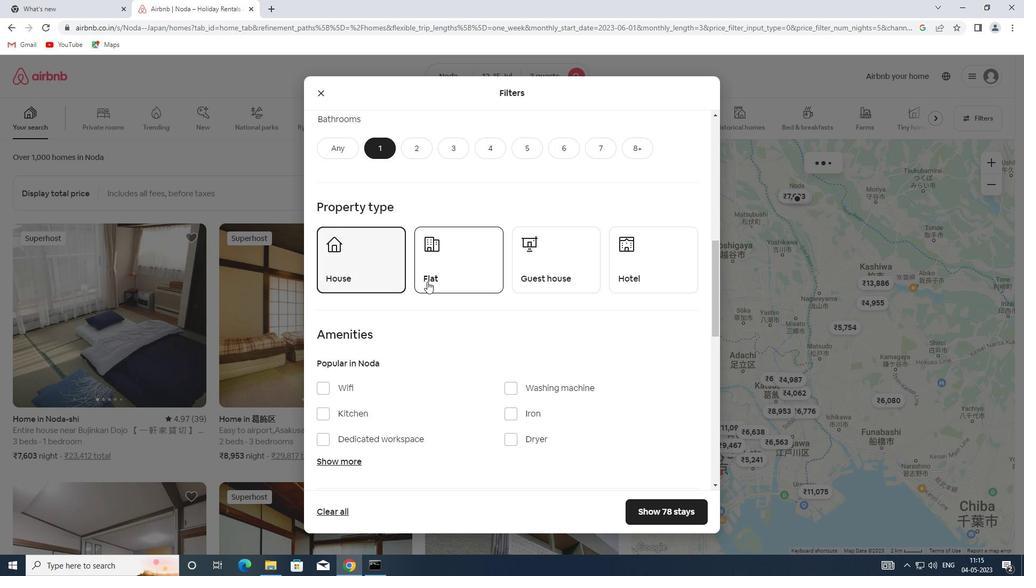 
Action: Mouse moved to (562, 265)
Screenshot: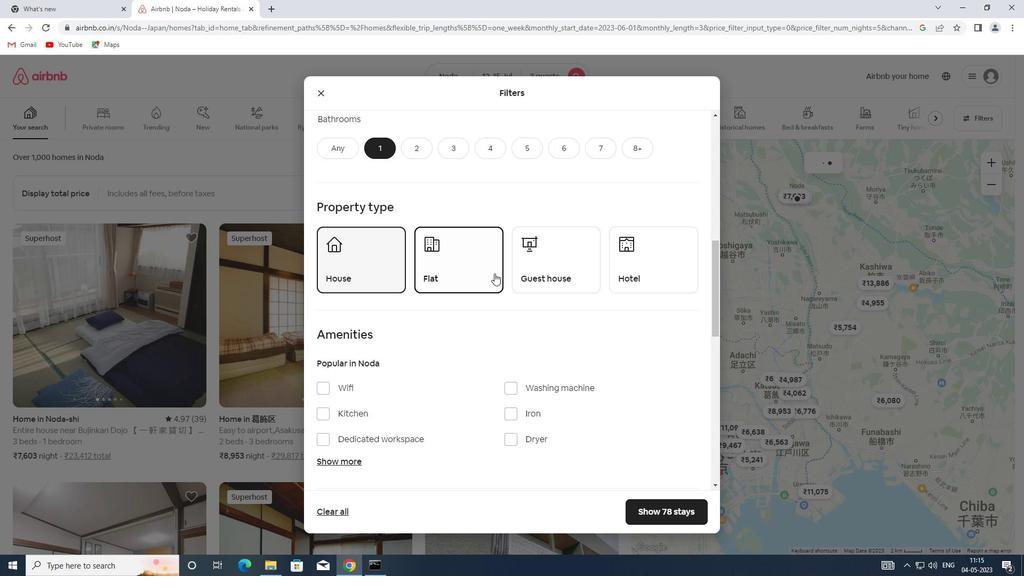 
Action: Mouse pressed left at (562, 265)
Screenshot: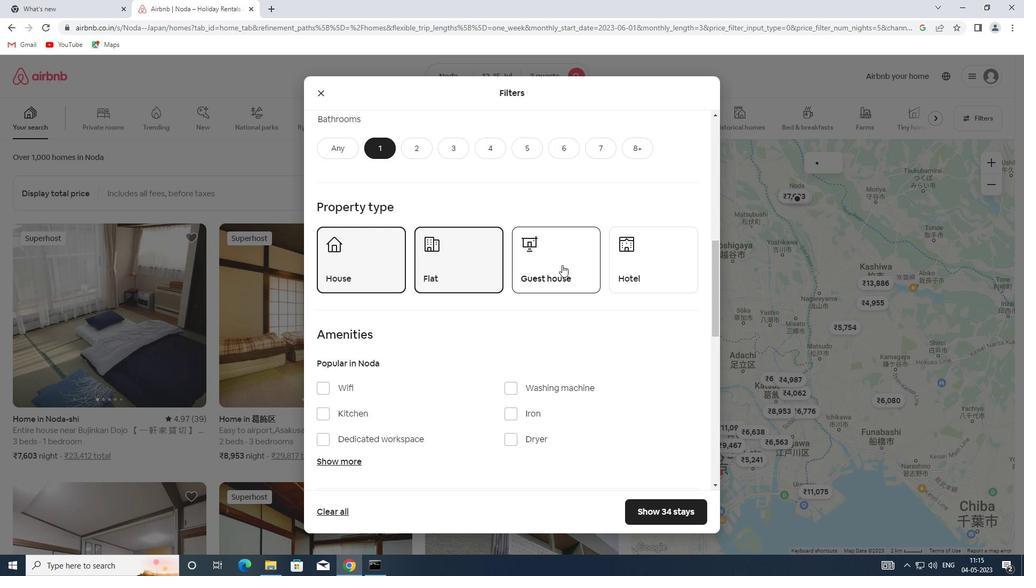 
Action: Mouse moved to (559, 265)
Screenshot: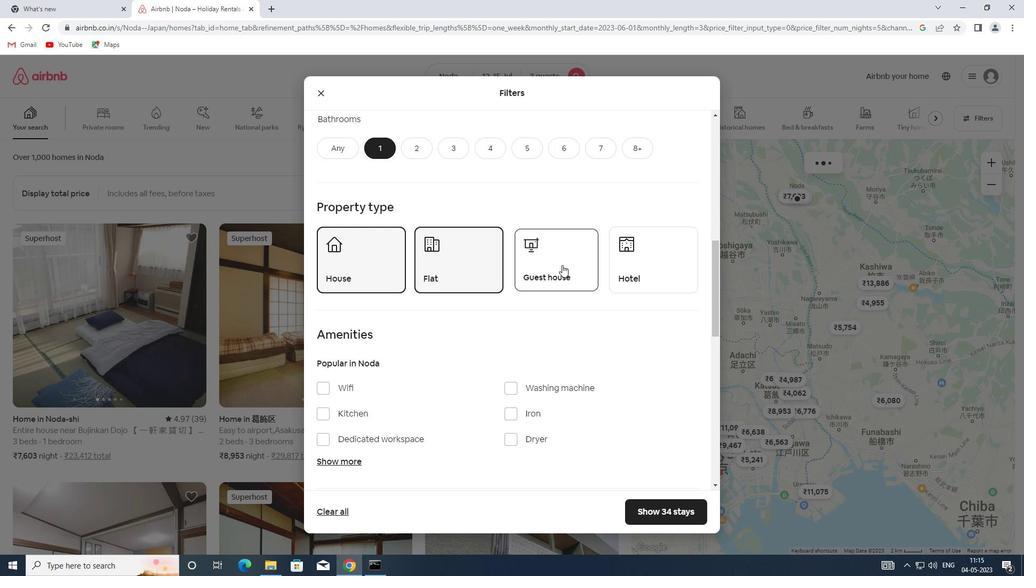 
Action: Mouse scrolled (559, 265) with delta (0, 0)
Screenshot: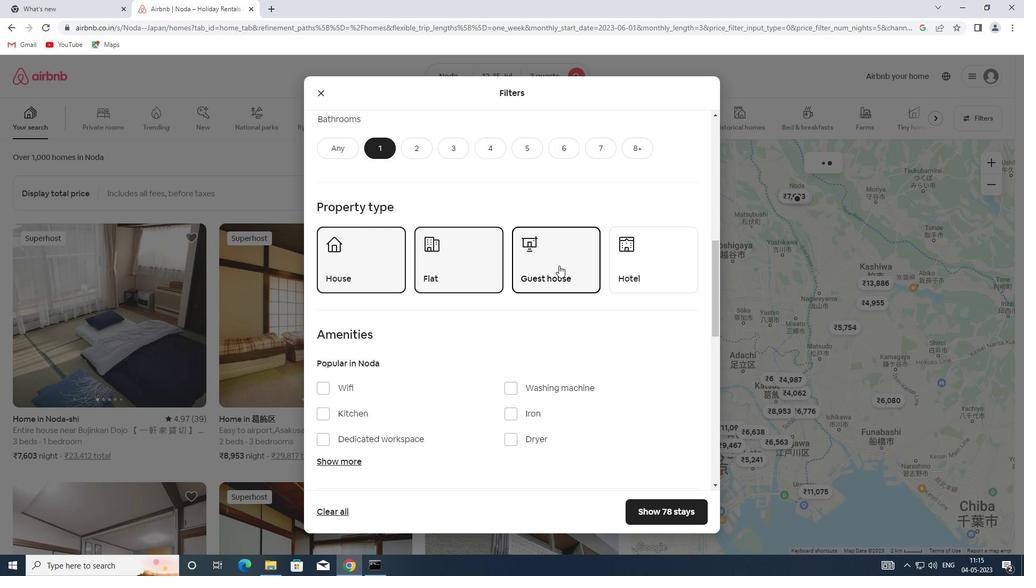
Action: Mouse scrolled (559, 265) with delta (0, 0)
Screenshot: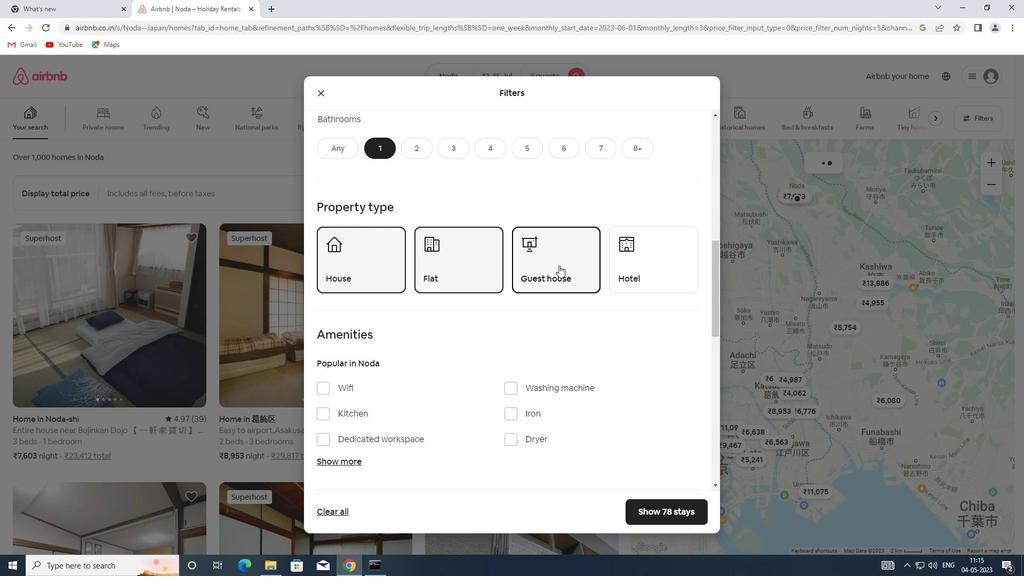 
Action: Mouse scrolled (559, 265) with delta (0, 0)
Screenshot: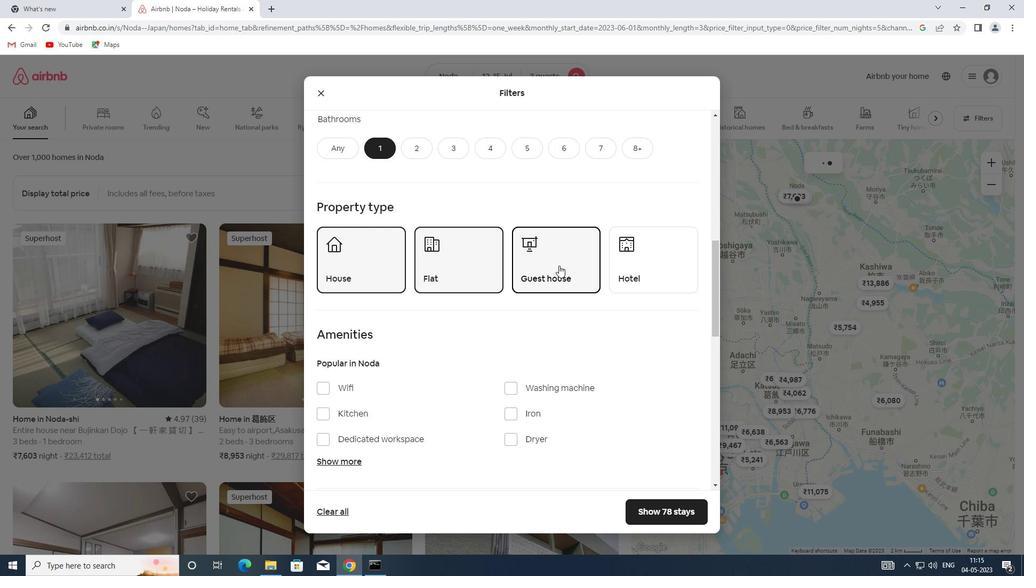 
Action: Mouse scrolled (559, 265) with delta (0, 0)
Screenshot: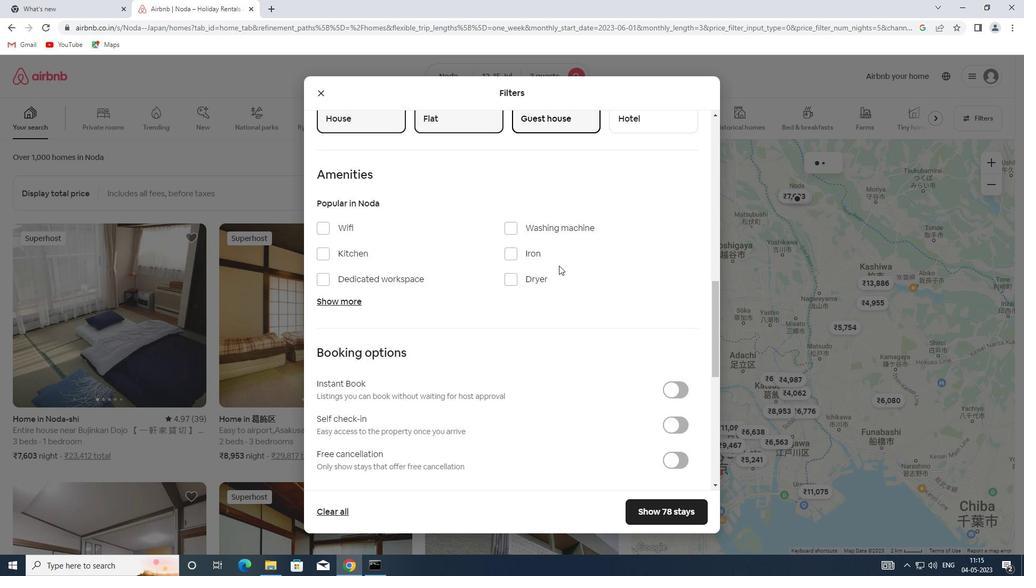 
Action: Mouse scrolled (559, 265) with delta (0, 0)
Screenshot: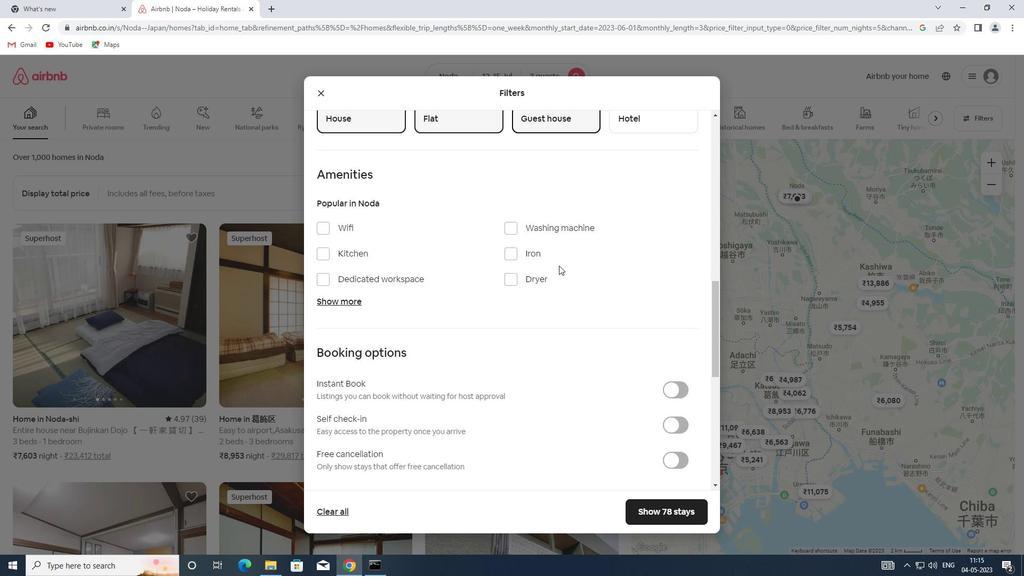 
Action: Mouse scrolled (559, 265) with delta (0, 0)
Screenshot: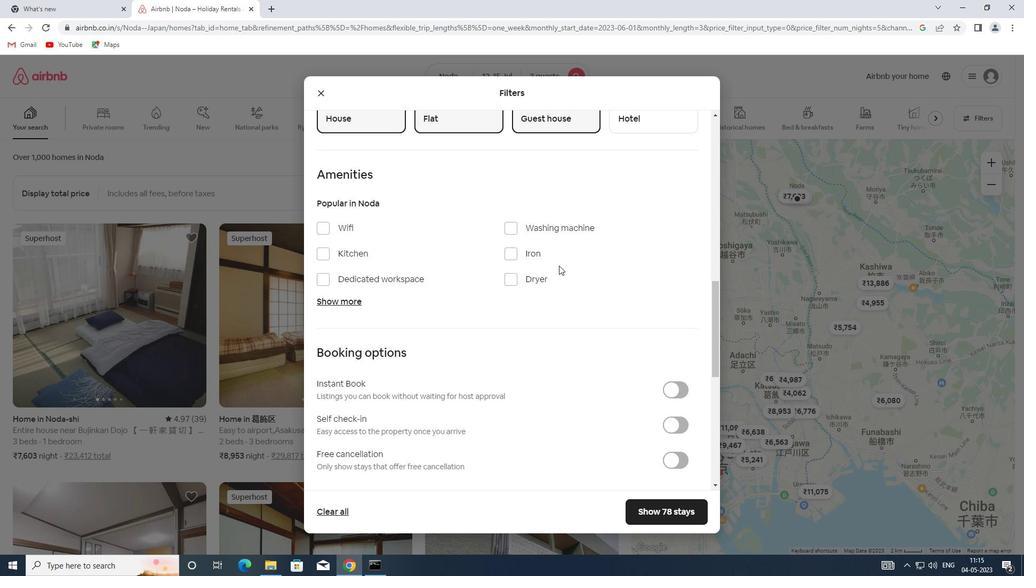 
Action: Mouse moved to (676, 271)
Screenshot: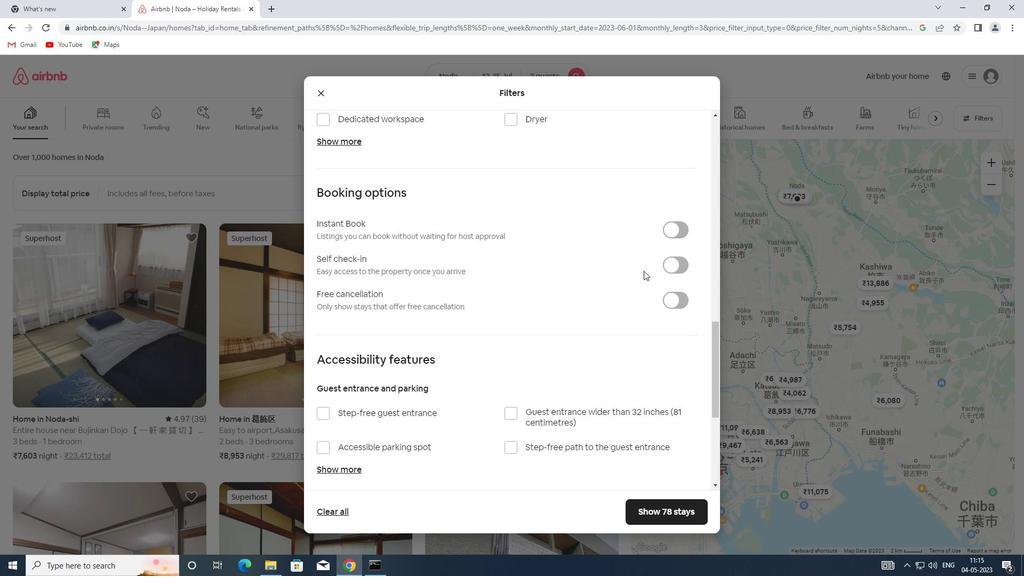 
Action: Mouse pressed left at (676, 271)
Screenshot: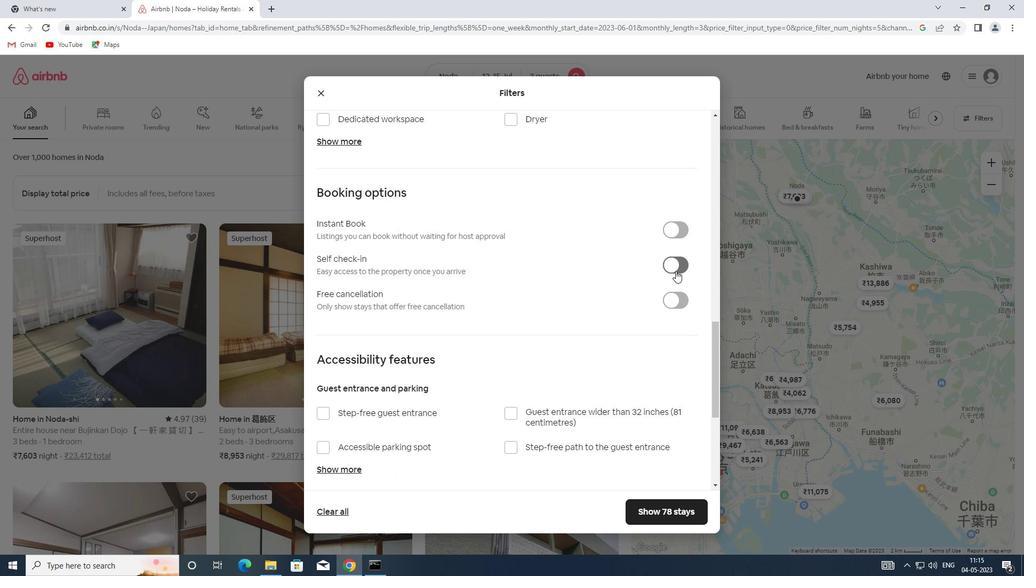 
Action: Mouse moved to (506, 333)
Screenshot: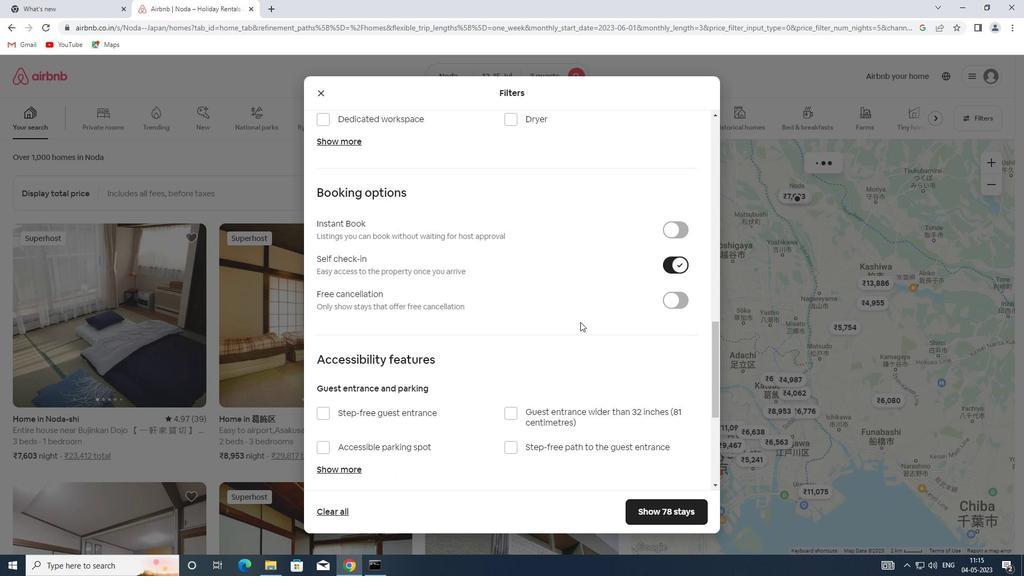 
Action: Mouse scrolled (506, 332) with delta (0, 0)
Screenshot: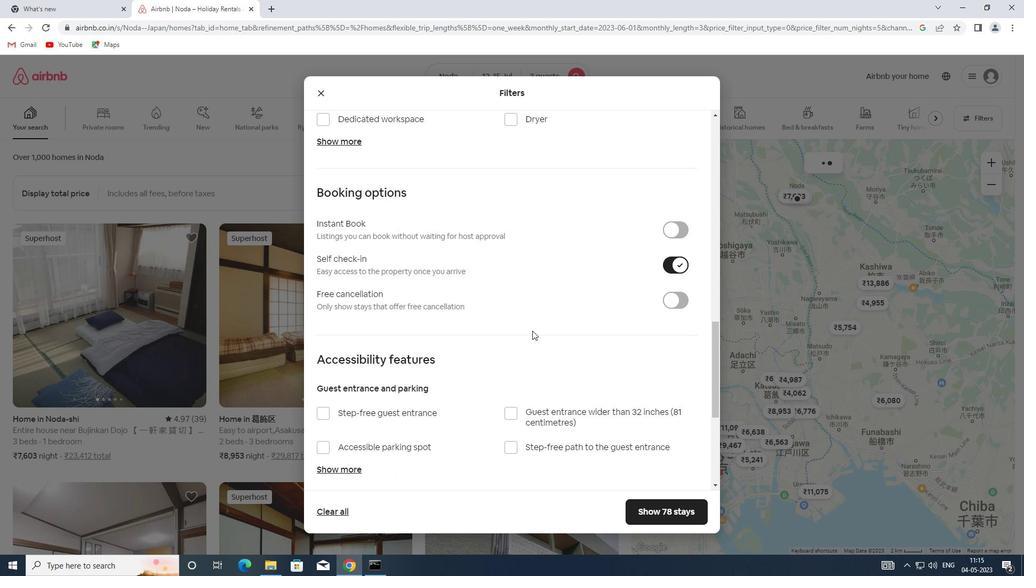 
Action: Mouse scrolled (506, 332) with delta (0, 0)
Screenshot: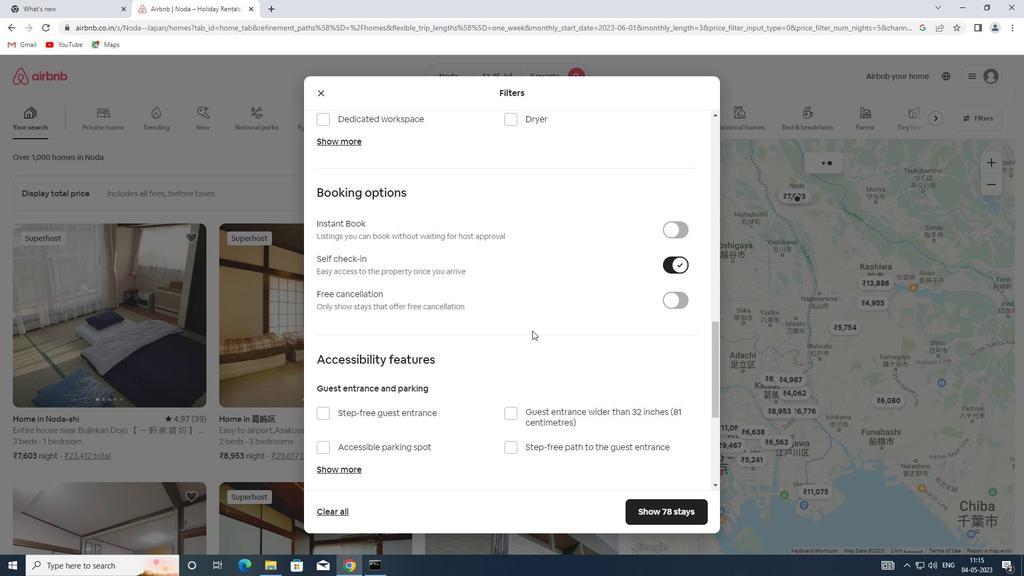 
Action: Mouse scrolled (506, 332) with delta (0, 0)
Screenshot: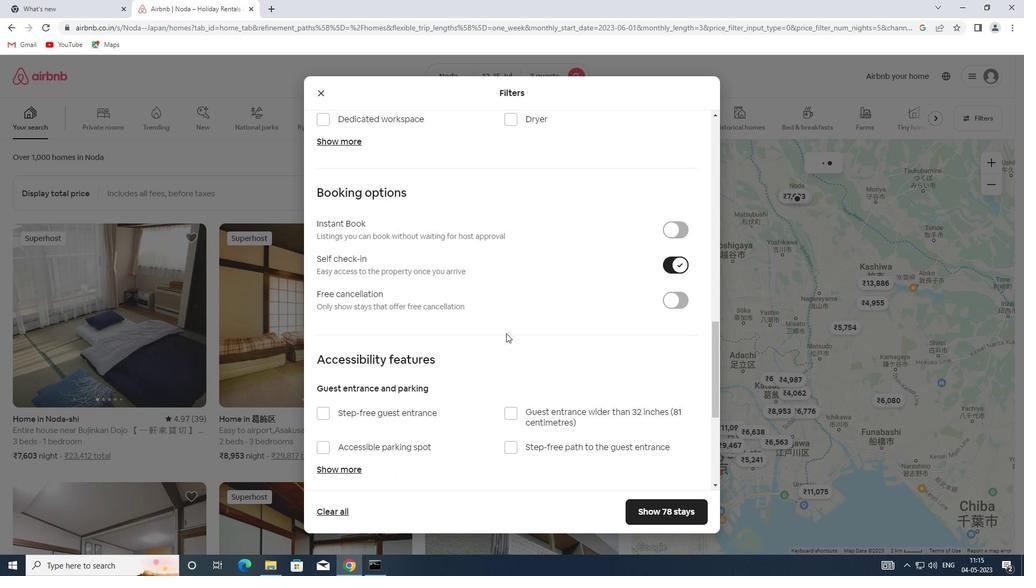 
Action: Mouse scrolled (506, 332) with delta (0, 0)
Screenshot: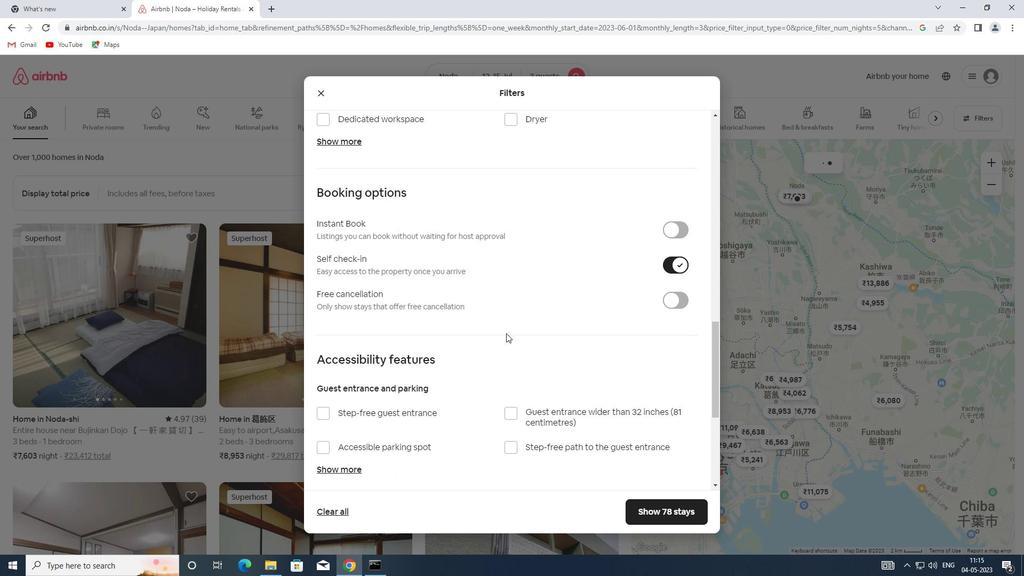 
Action: Mouse scrolled (506, 332) with delta (0, 0)
Screenshot: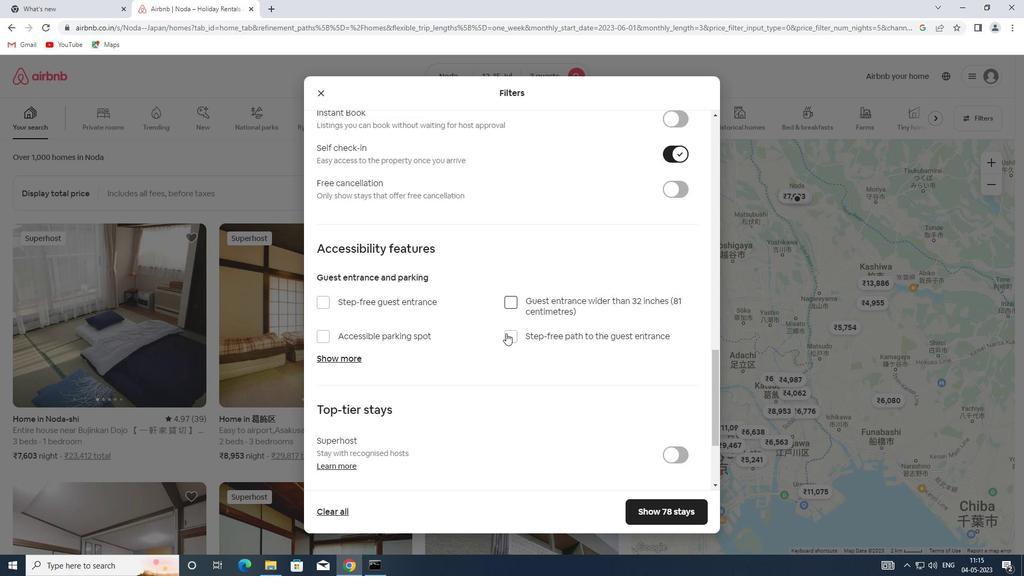 
Action: Mouse scrolled (506, 332) with delta (0, 0)
Screenshot: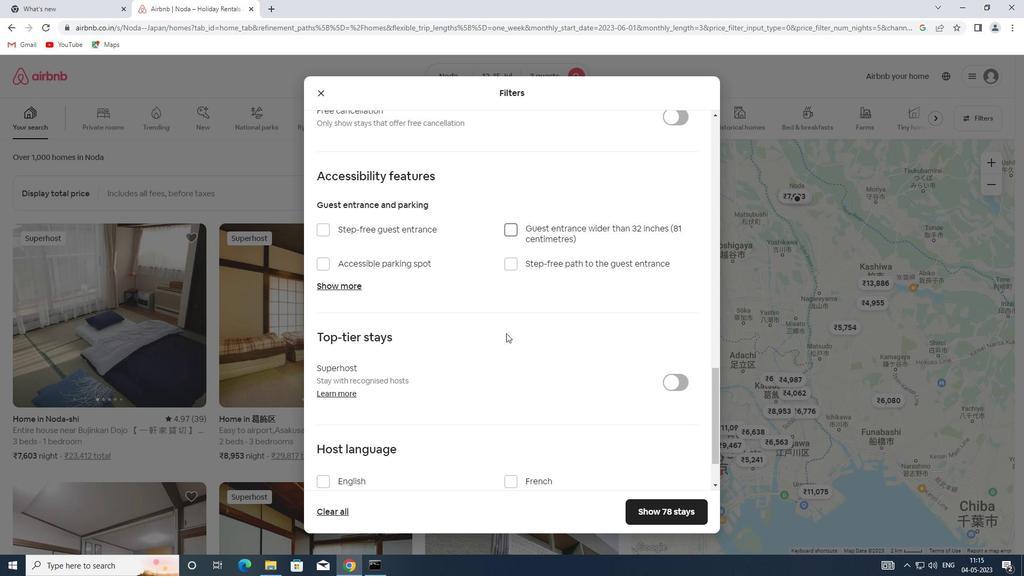 
Action: Mouse scrolled (506, 332) with delta (0, 0)
Screenshot: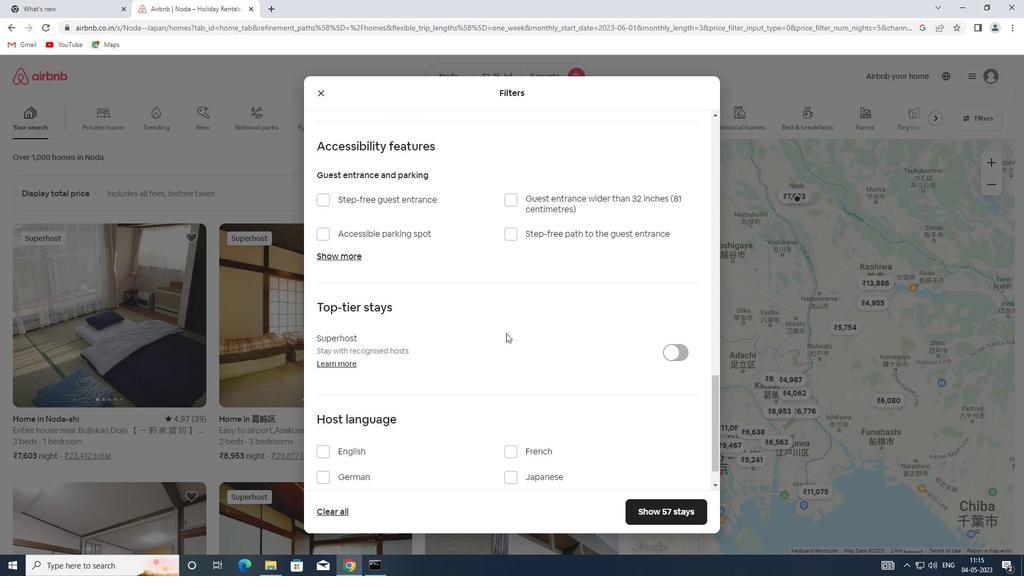 
Action: Mouse moved to (353, 408)
Screenshot: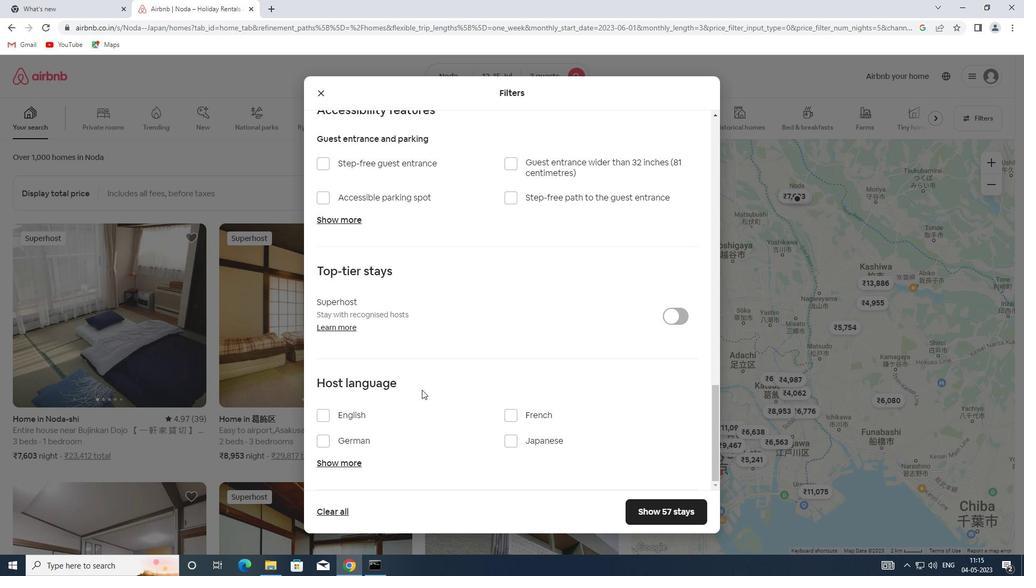 
Action: Mouse pressed left at (353, 408)
Screenshot: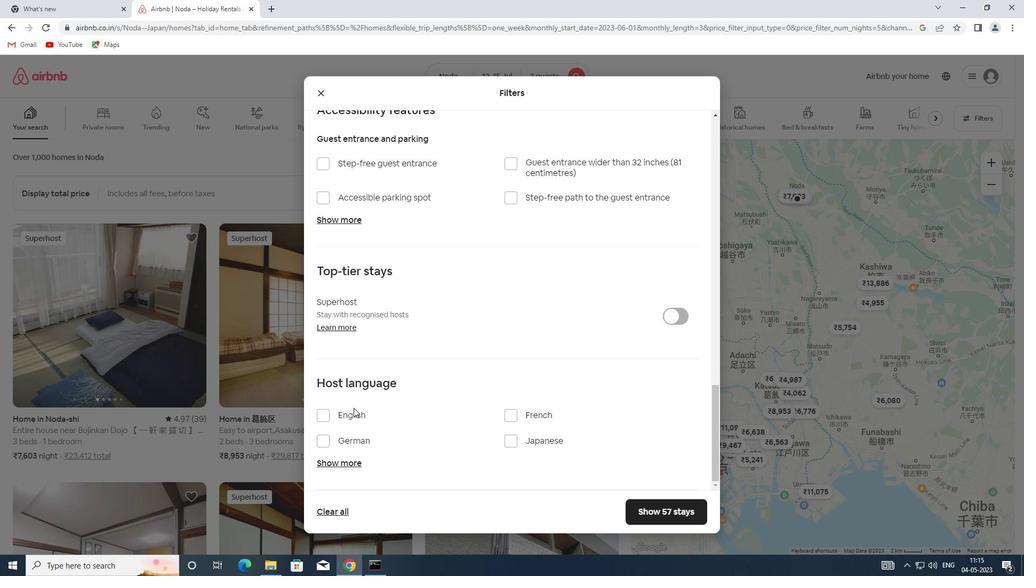 
Action: Mouse moved to (354, 414)
Screenshot: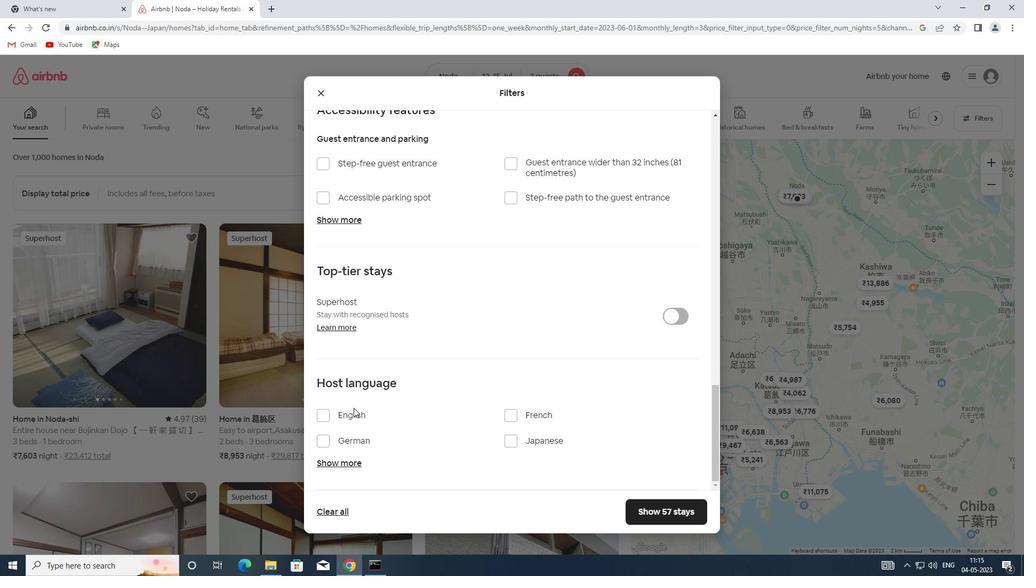 
Action: Mouse pressed left at (354, 414)
Screenshot: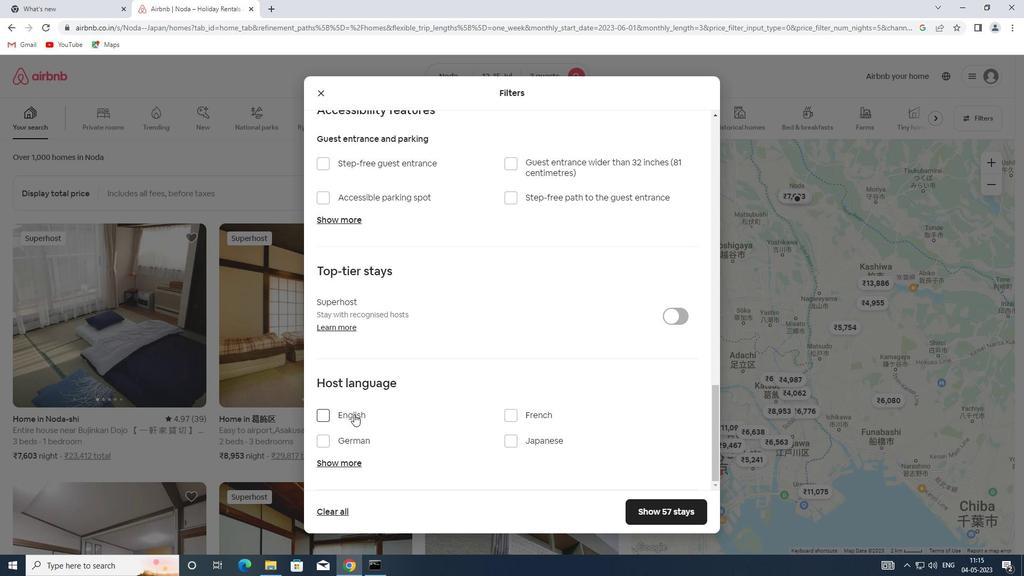 
Action: Mouse moved to (660, 511)
Screenshot: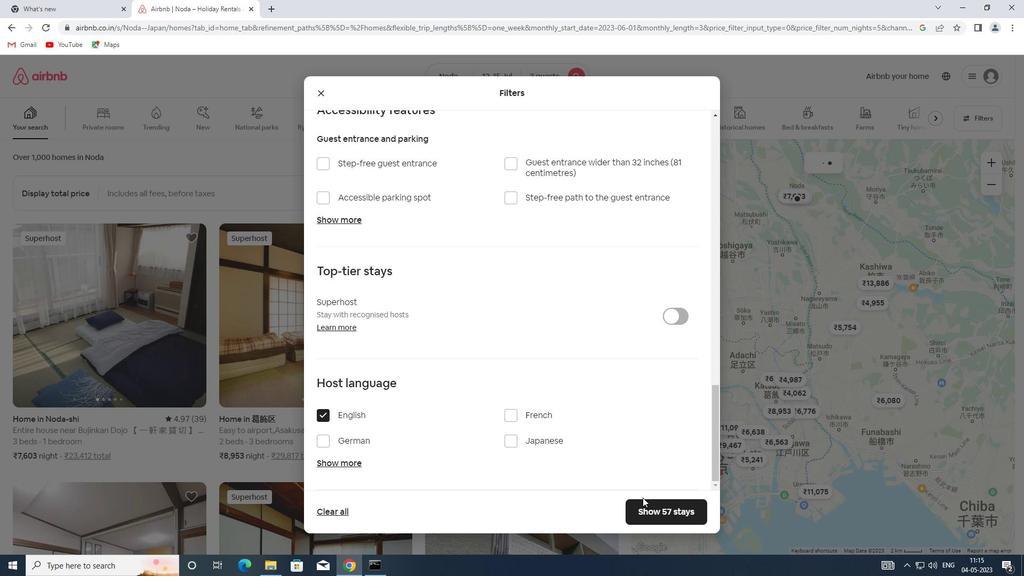 
Action: Mouse pressed left at (660, 511)
Screenshot: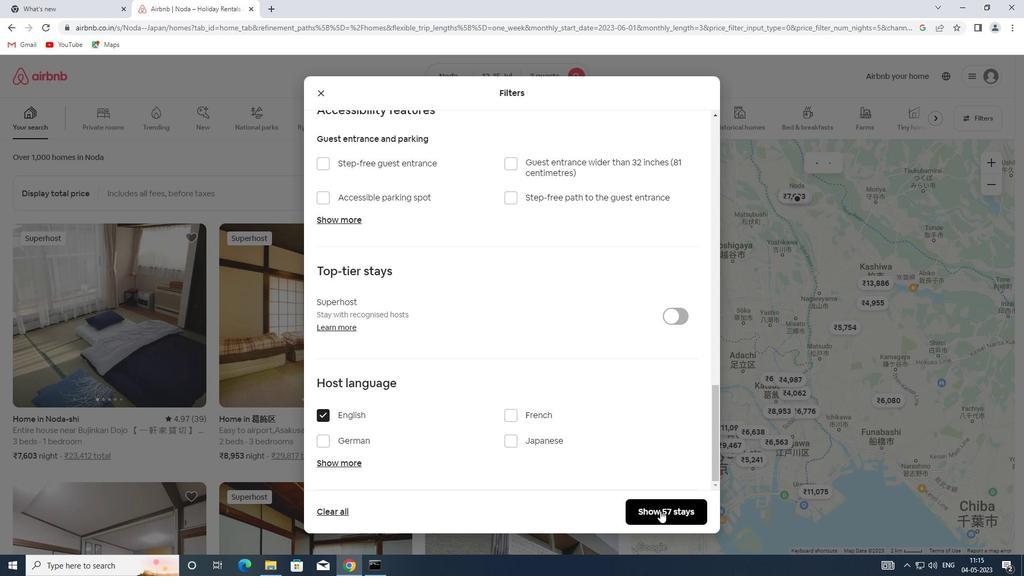 
